 Task: Create a sub task System Test and UAT for the task  Create a new online store for a retail business in the project AgileBuddy , assign it to team member softage.2@softage.net and update the status of the sub task to  On Track  , set the priority of the sub task to Low
Action: Mouse moved to (434, 336)
Screenshot: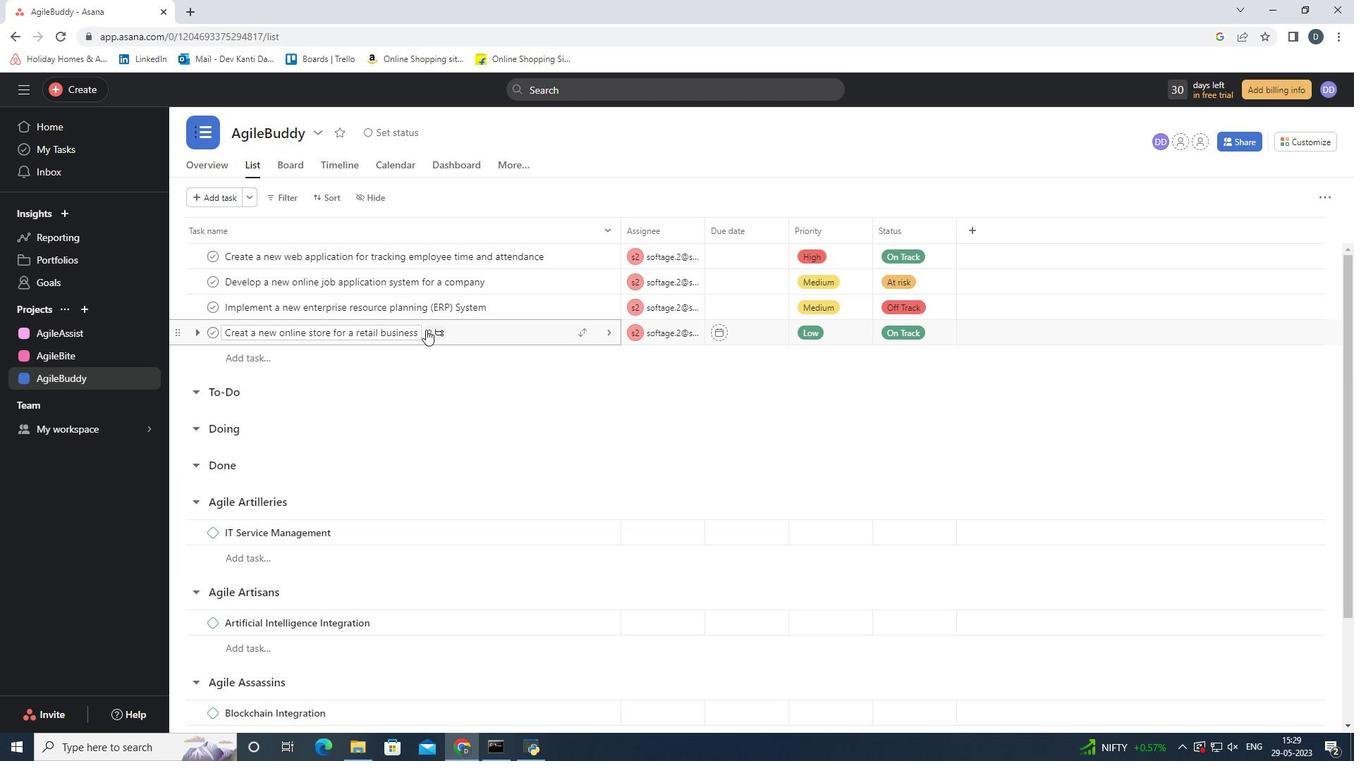 
Action: Mouse pressed left at (434, 336)
Screenshot: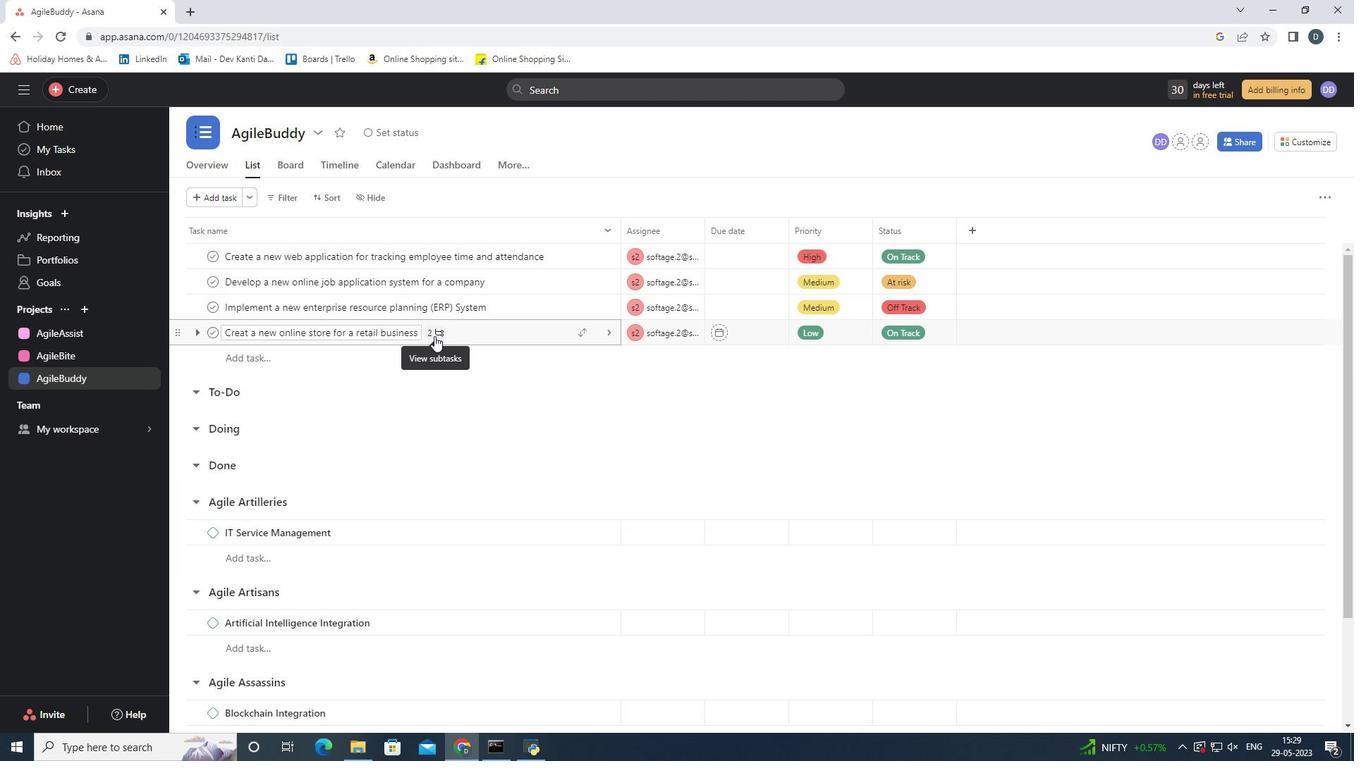 
Action: Mouse moved to (892, 499)
Screenshot: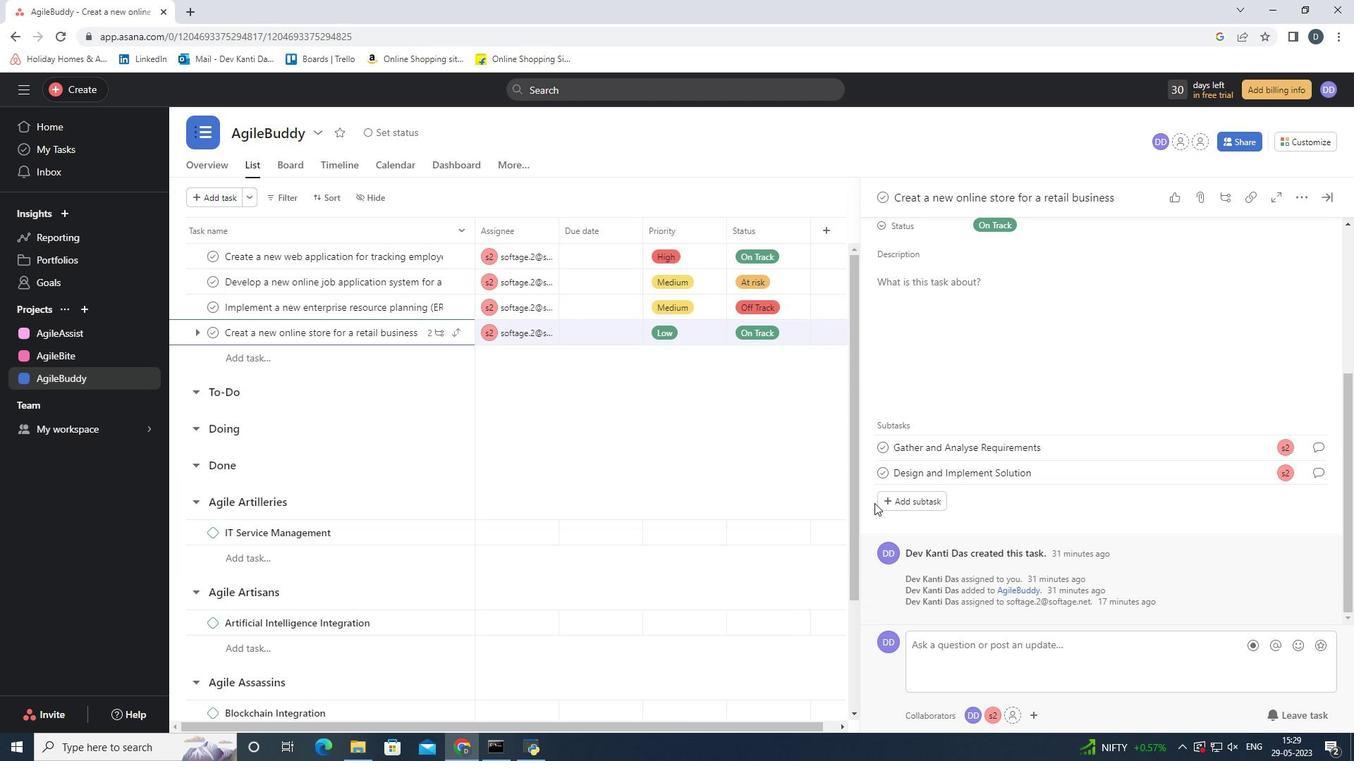 
Action: Mouse pressed left at (892, 499)
Screenshot: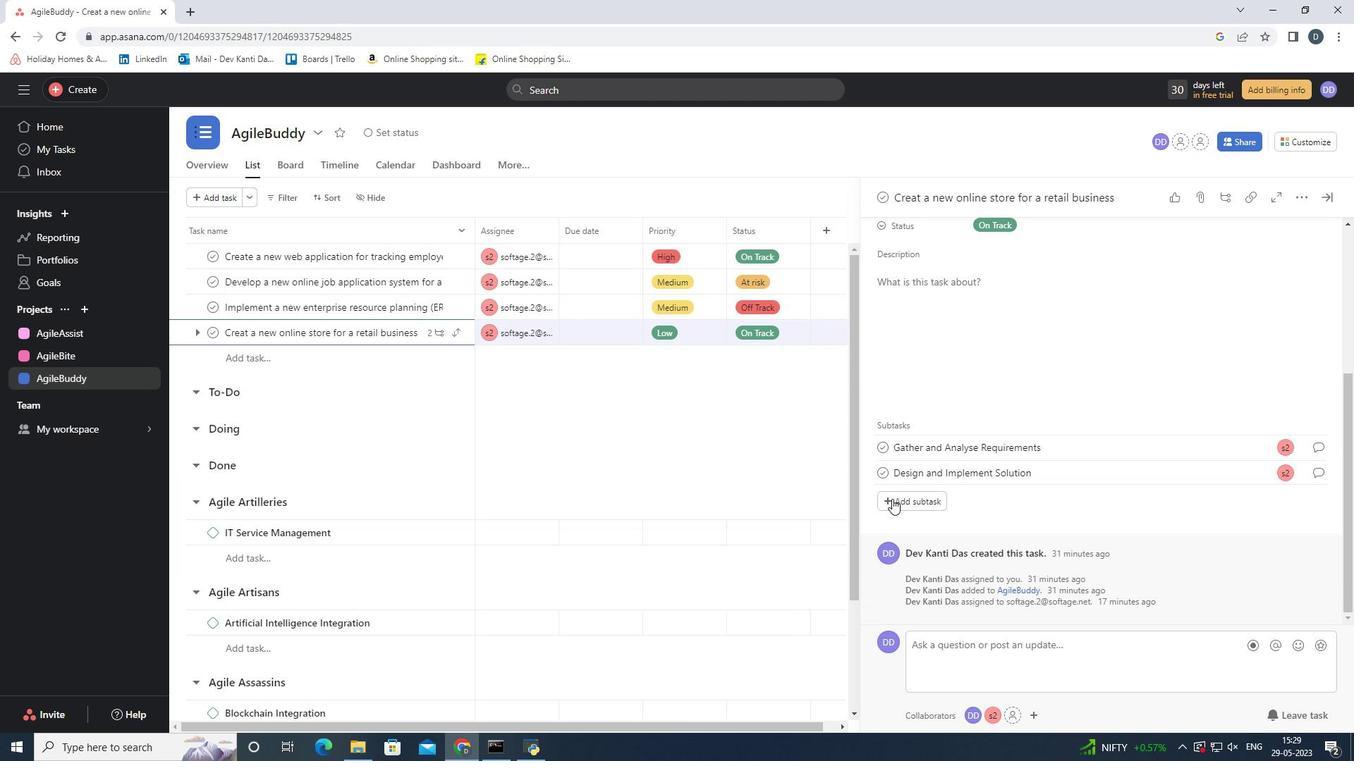 
Action: Mouse moved to (960, 477)
Screenshot: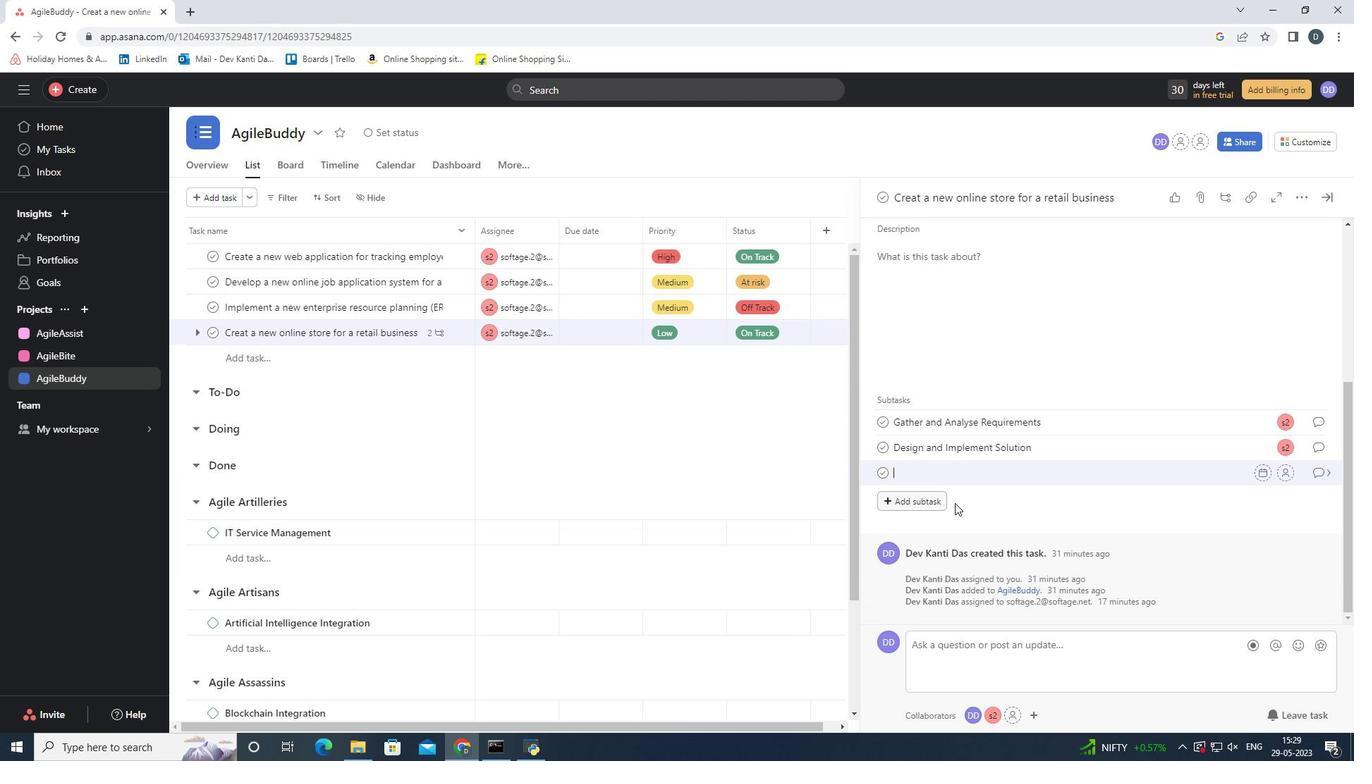 
Action: Key pressed <Key.shift><Key.shift><Key.shift><Key.shift><Key.shift><Key.shift><Key.shift><Key.shift><Key.shift><Key.shift><Key.shift><Key.shift><Key.shift><Key.shift><Key.shift><Key.shift><Key.shift><Key.shift><Key.shift><Key.shift><Key.shift><Key.shift><Key.shift><Key.shift><Key.shift><Key.shift><Key.shift><Key.shift>System<Key.space><Key.shift>Test<Key.space>and<Key.space><Key.shift_r><Key.shift_r><Key.shift_r><Key.shift_r>U<Key.shift>AT<Key.space>for<Key.space>the<Key.backspace><Key.backspace><Key.backspace><Key.backspace><Key.backspace><Key.backspace><Key.backspace>
Screenshot: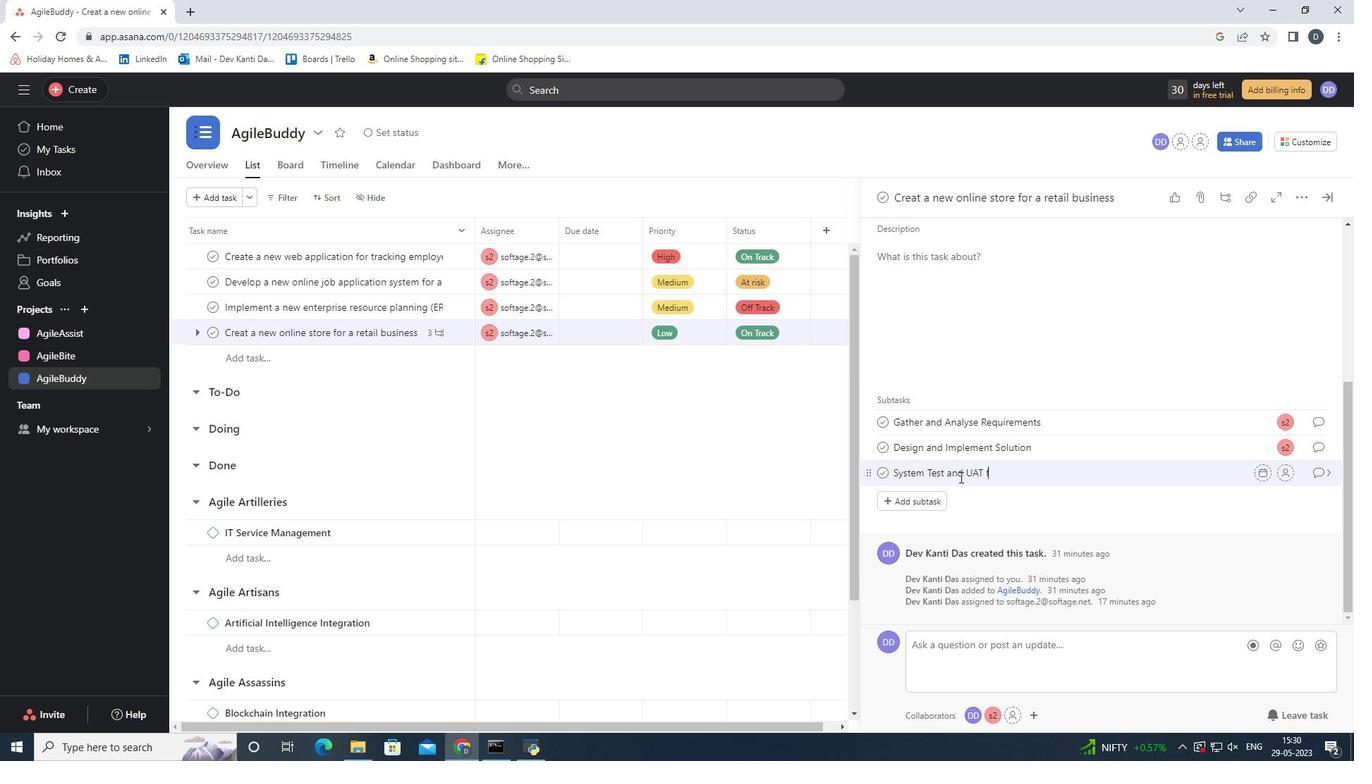 
Action: Mouse moved to (1082, 493)
Screenshot: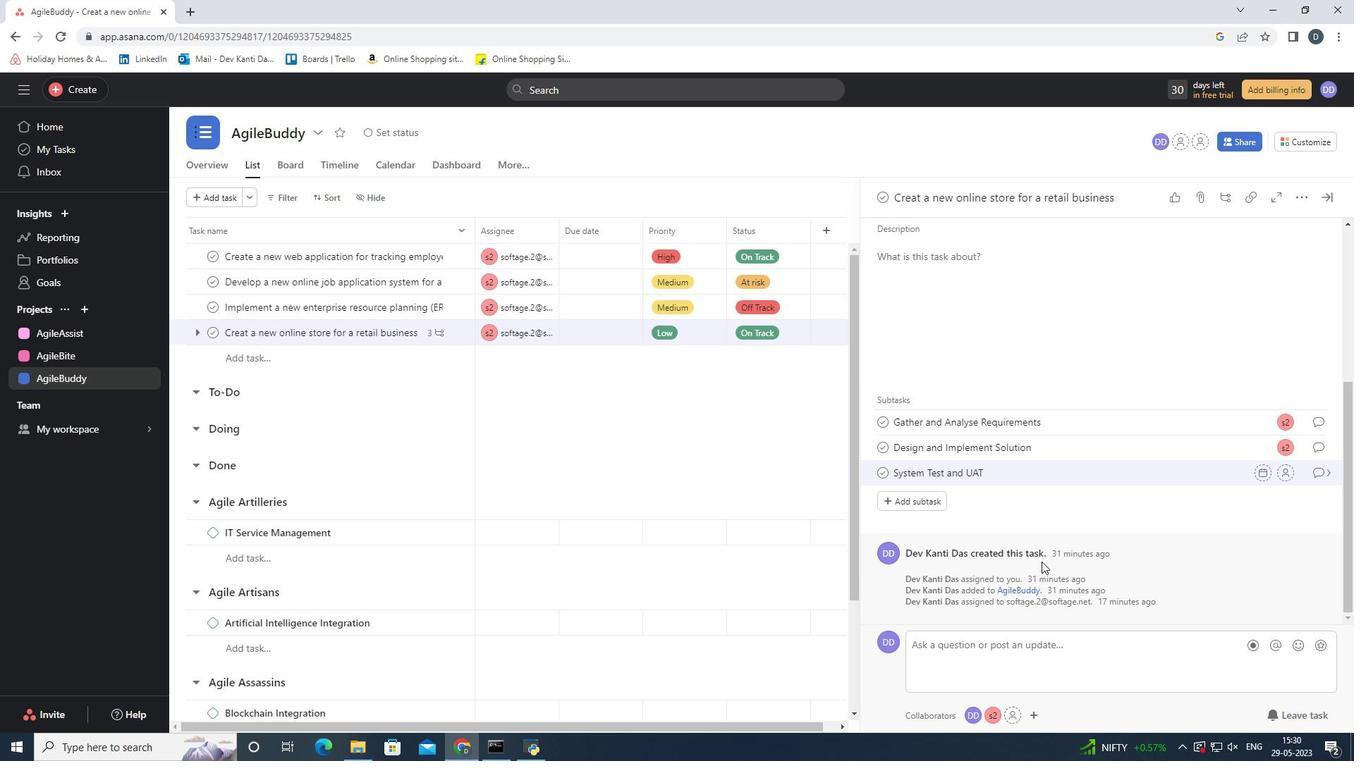 
Action: Mouse pressed left at (1082, 493)
Screenshot: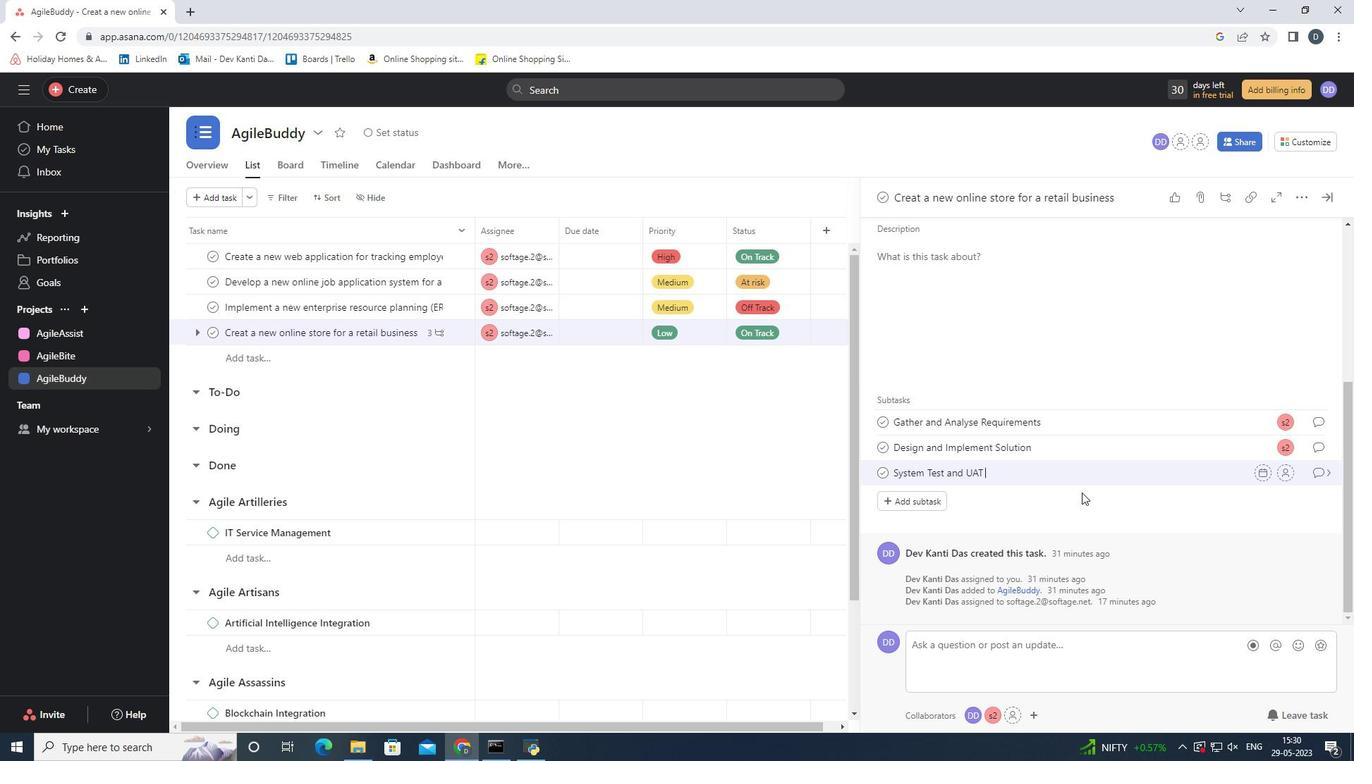 
Action: Mouse moved to (1285, 464)
Screenshot: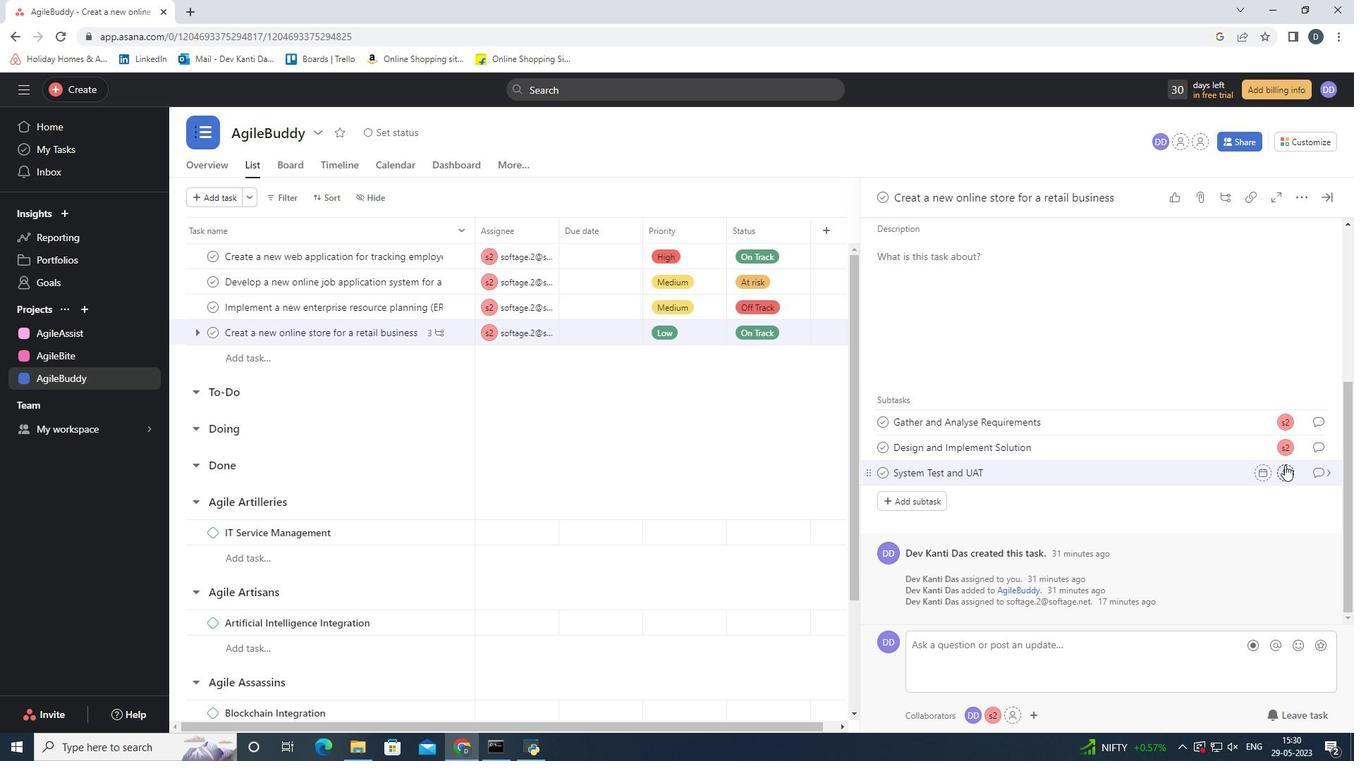 
Action: Mouse pressed left at (1285, 464)
Screenshot: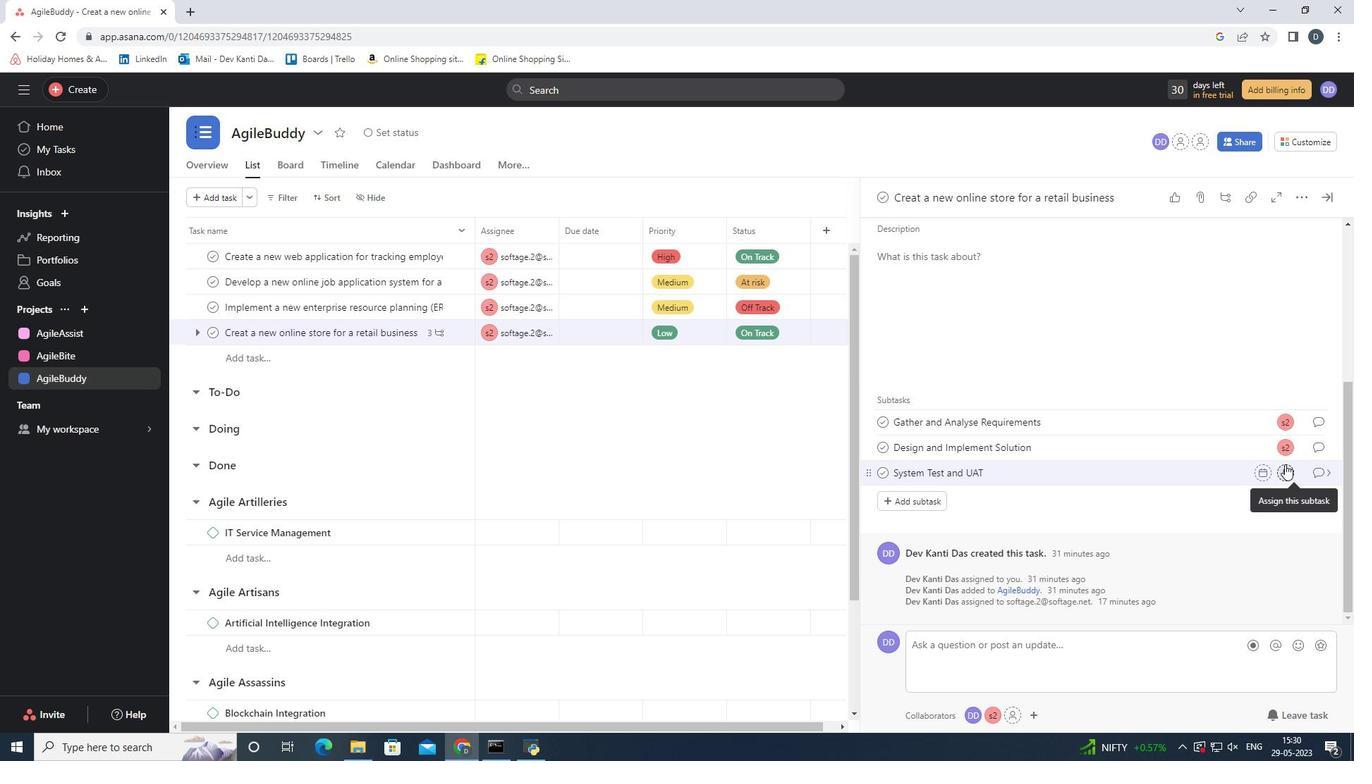 
Action: Mouse moved to (1133, 587)
Screenshot: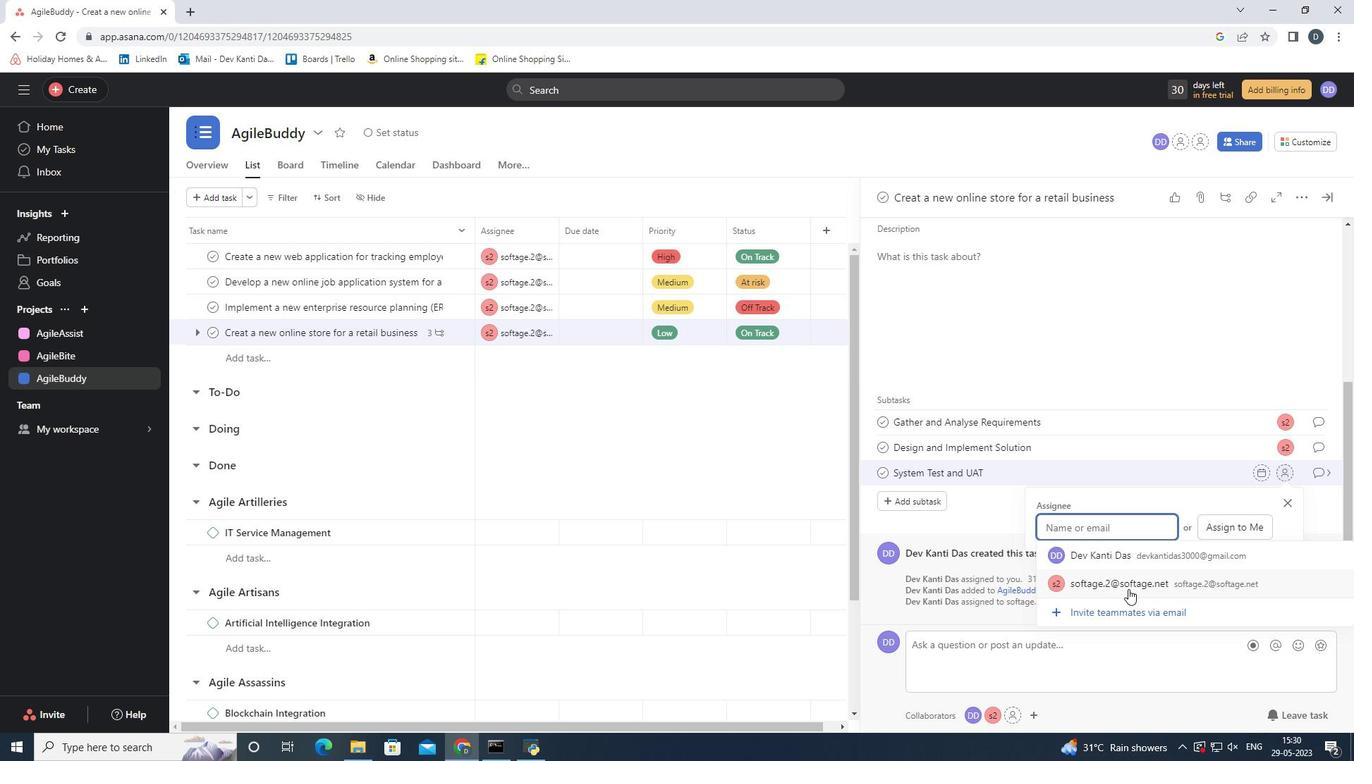 
Action: Mouse pressed left at (1133, 587)
Screenshot: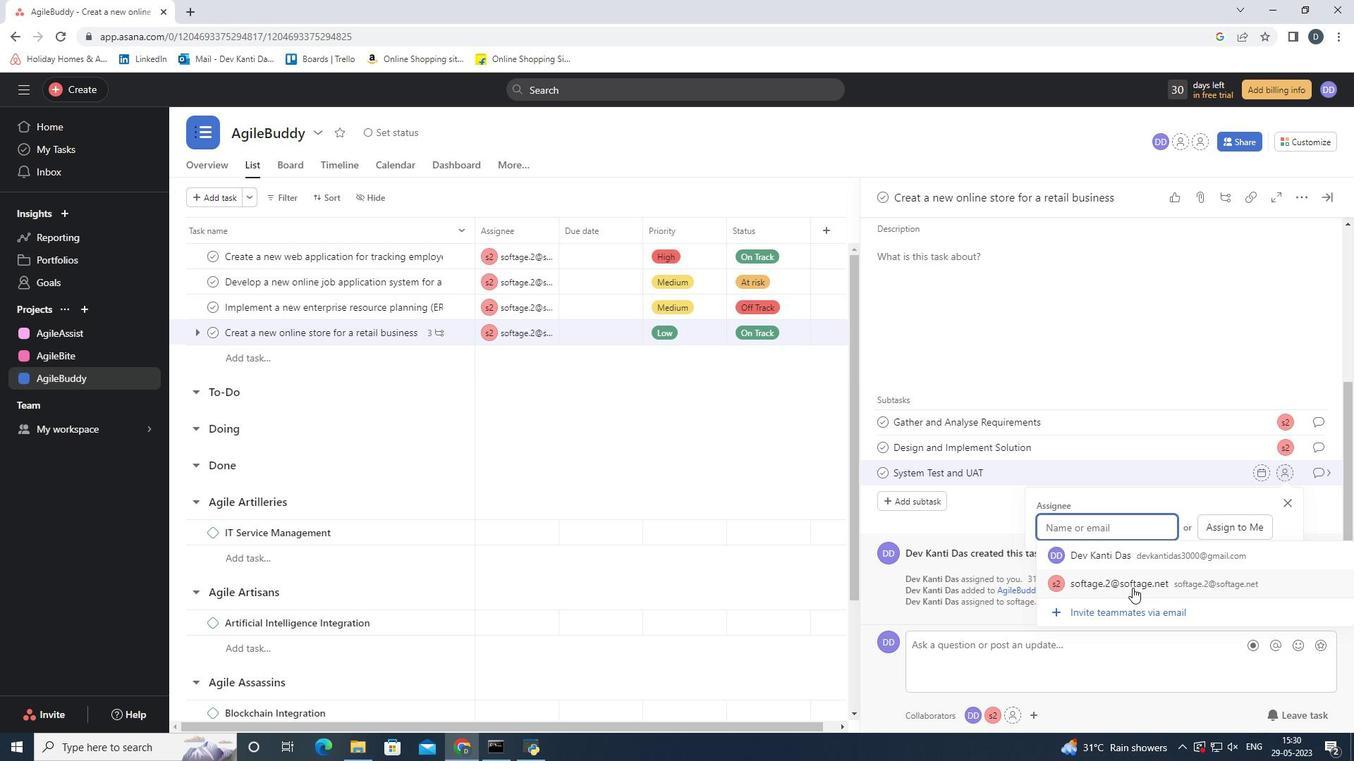 
Action: Mouse moved to (1325, 473)
Screenshot: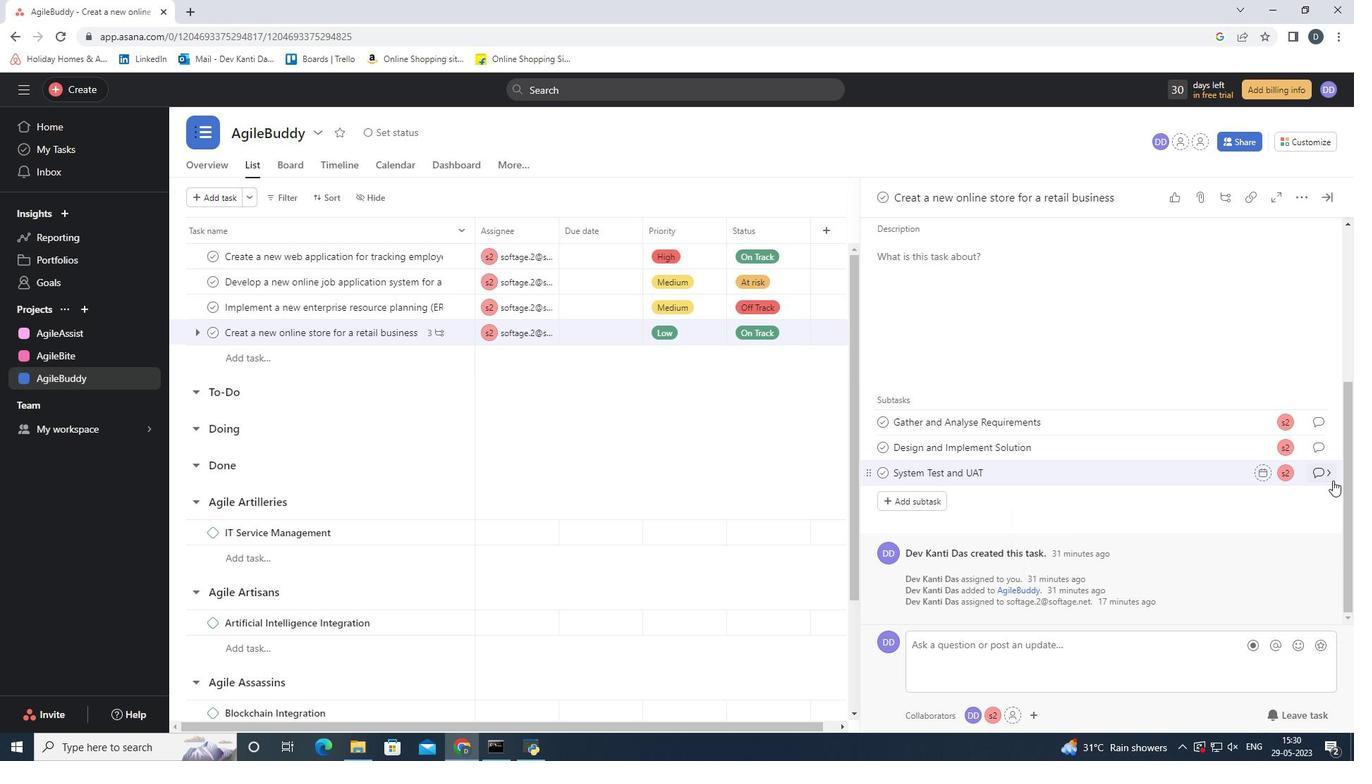 
Action: Mouse pressed left at (1325, 473)
Screenshot: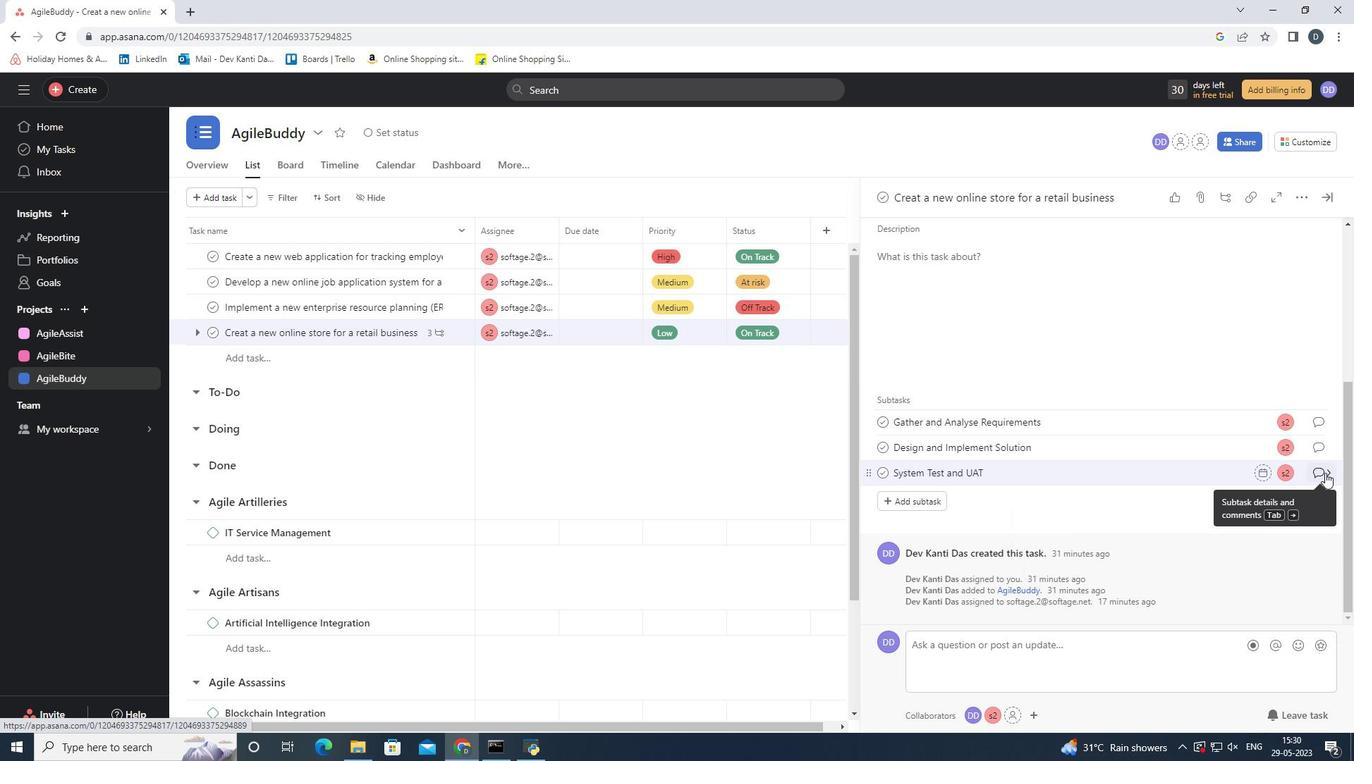 
Action: Mouse moved to (914, 428)
Screenshot: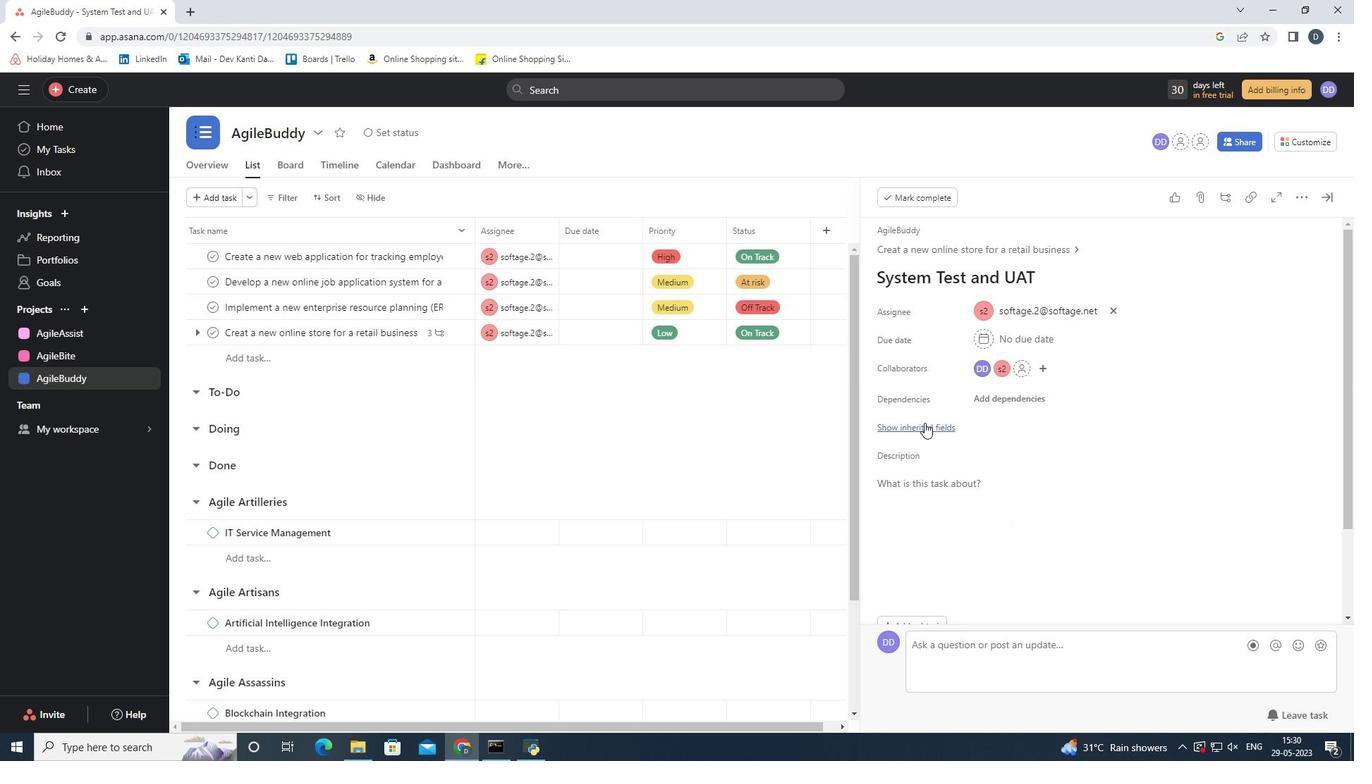 
Action: Mouse pressed left at (914, 428)
Screenshot: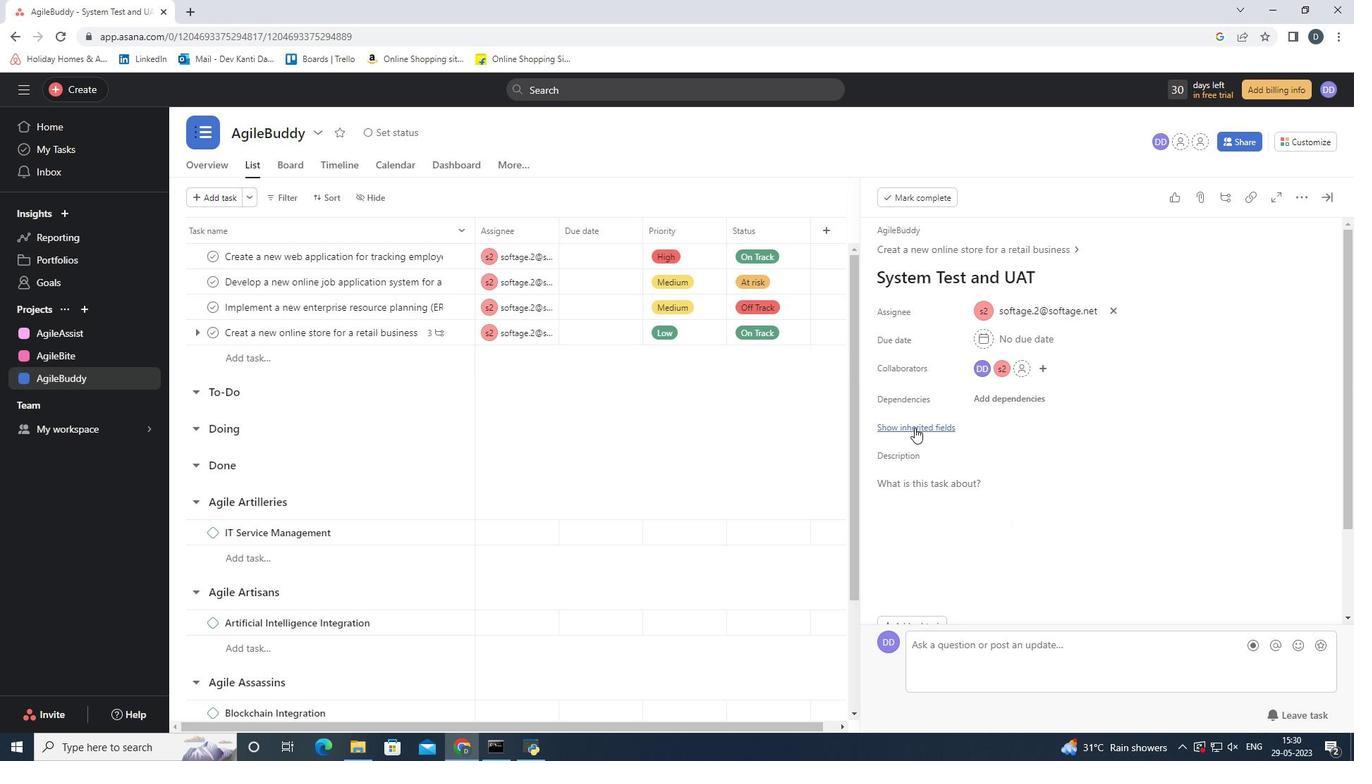 
Action: Mouse moved to (1010, 447)
Screenshot: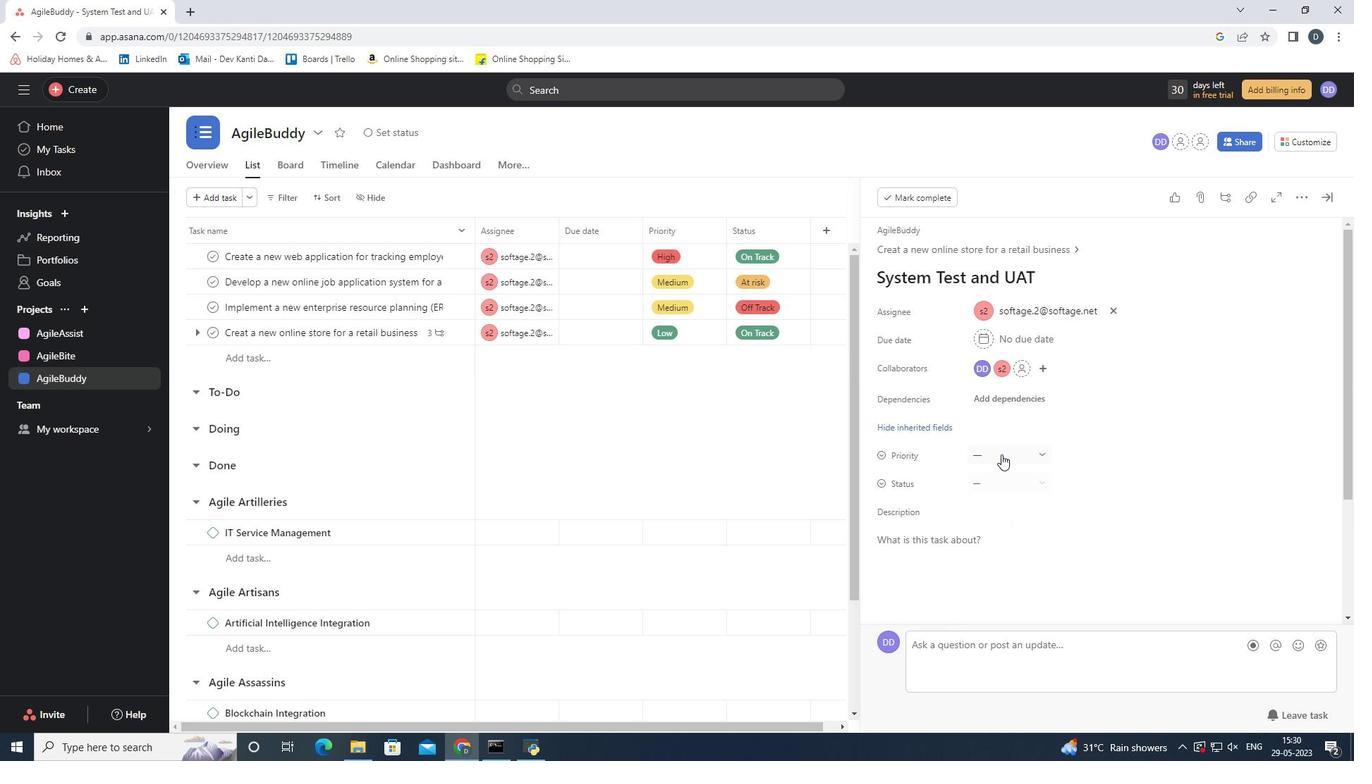 
Action: Mouse pressed left at (1010, 447)
Screenshot: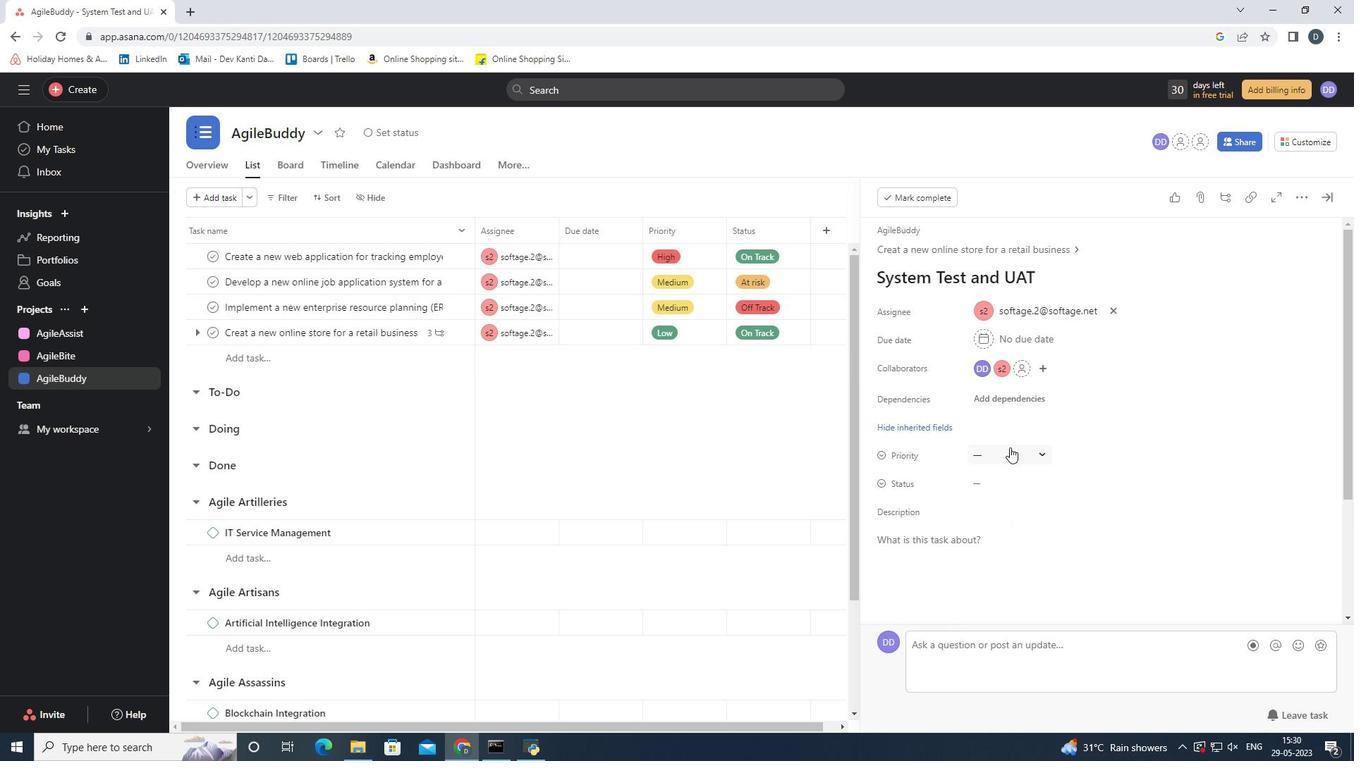 
Action: Mouse moved to (1027, 557)
Screenshot: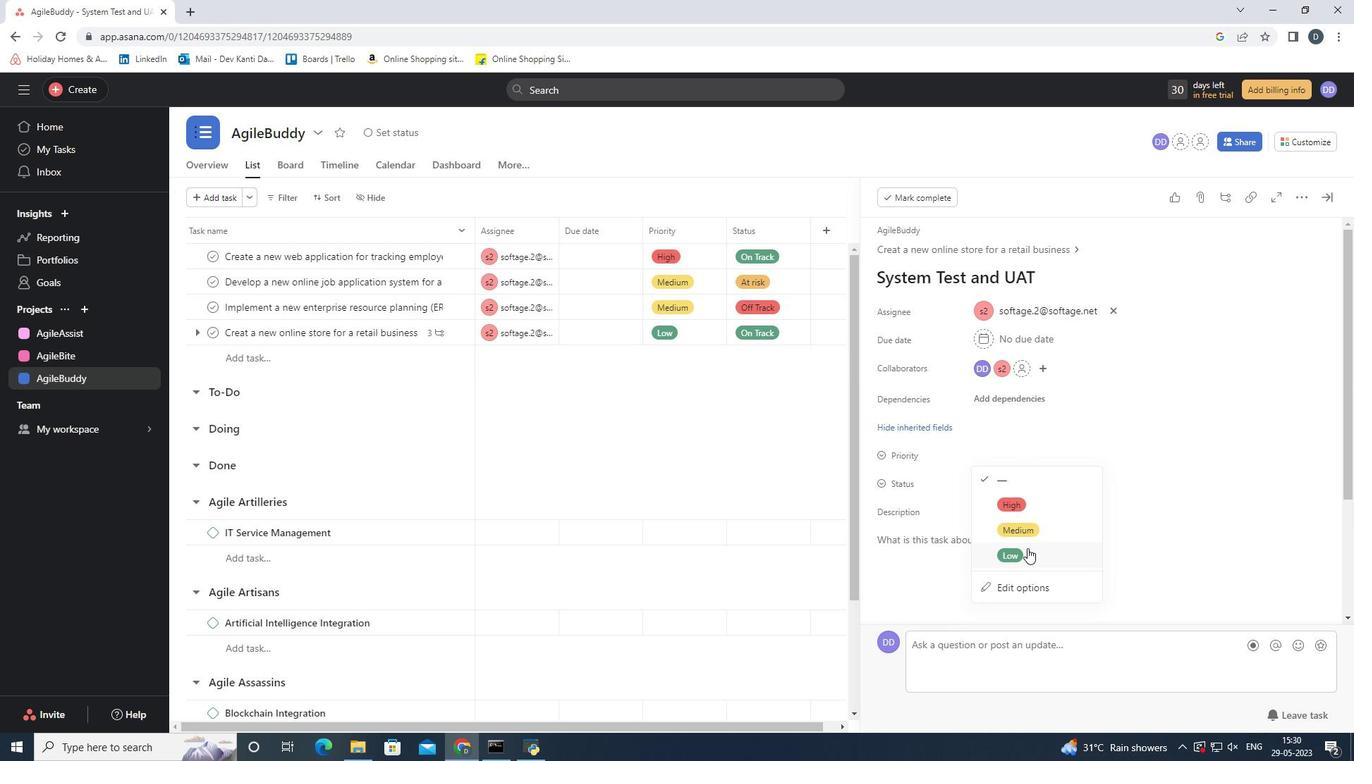 
Action: Mouse pressed left at (1027, 557)
Screenshot: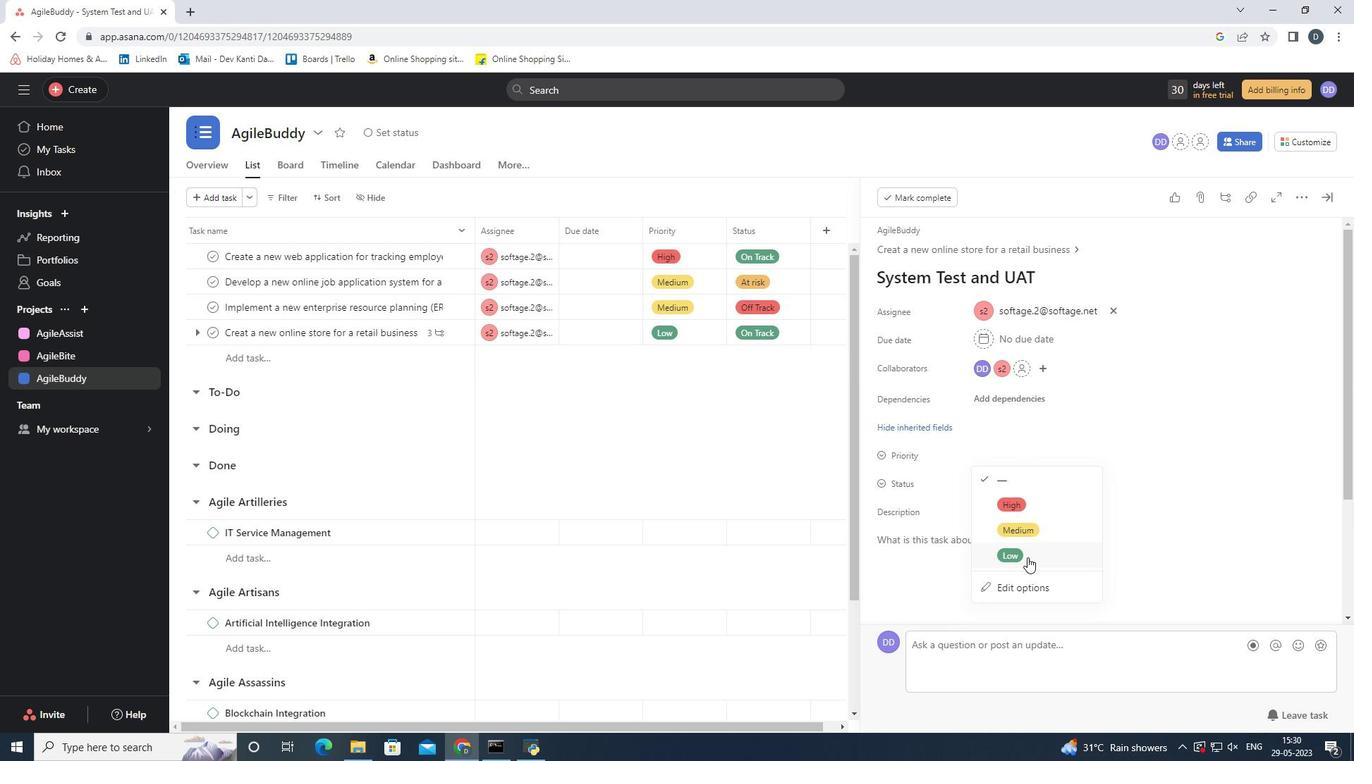 
Action: Mouse moved to (1015, 484)
Screenshot: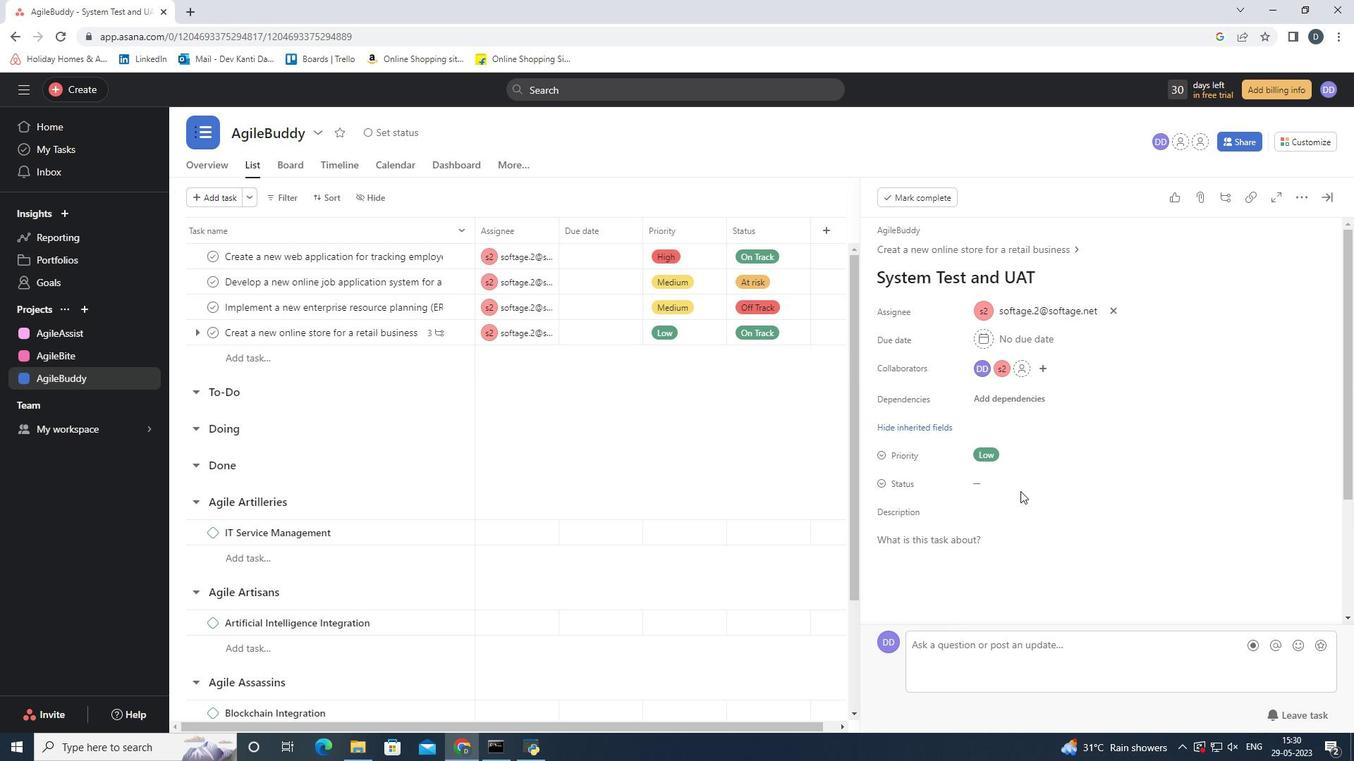 
Action: Mouse pressed left at (1015, 484)
Screenshot: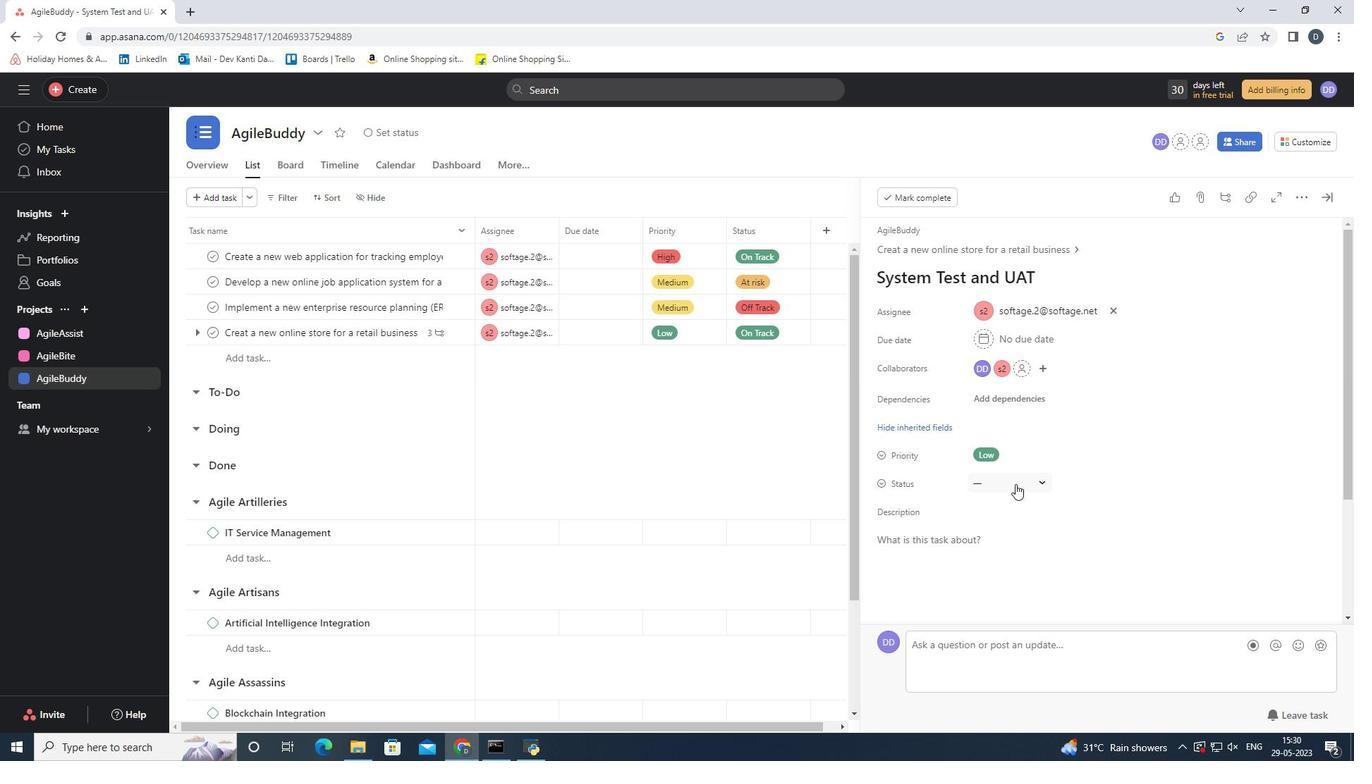 
Action: Mouse moved to (1018, 524)
Screenshot: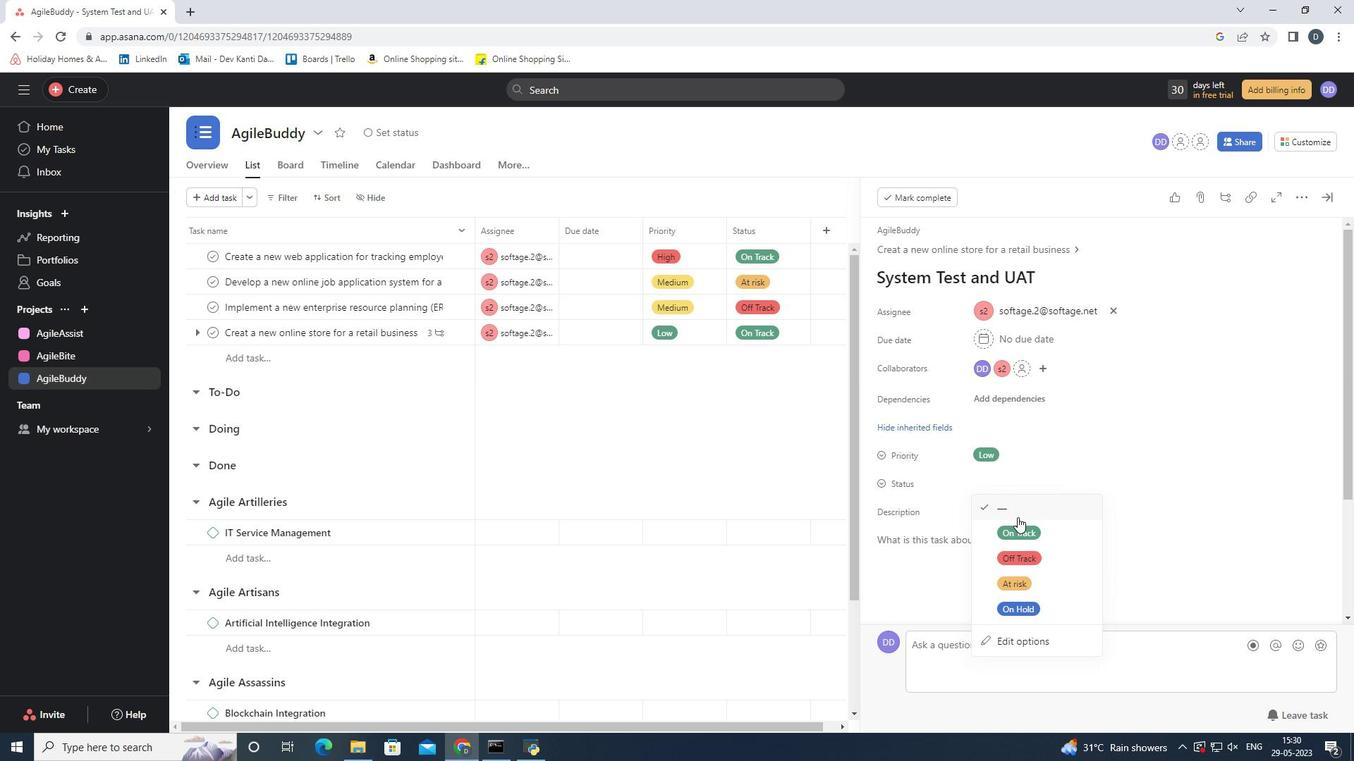 
Action: Mouse pressed left at (1018, 524)
Screenshot: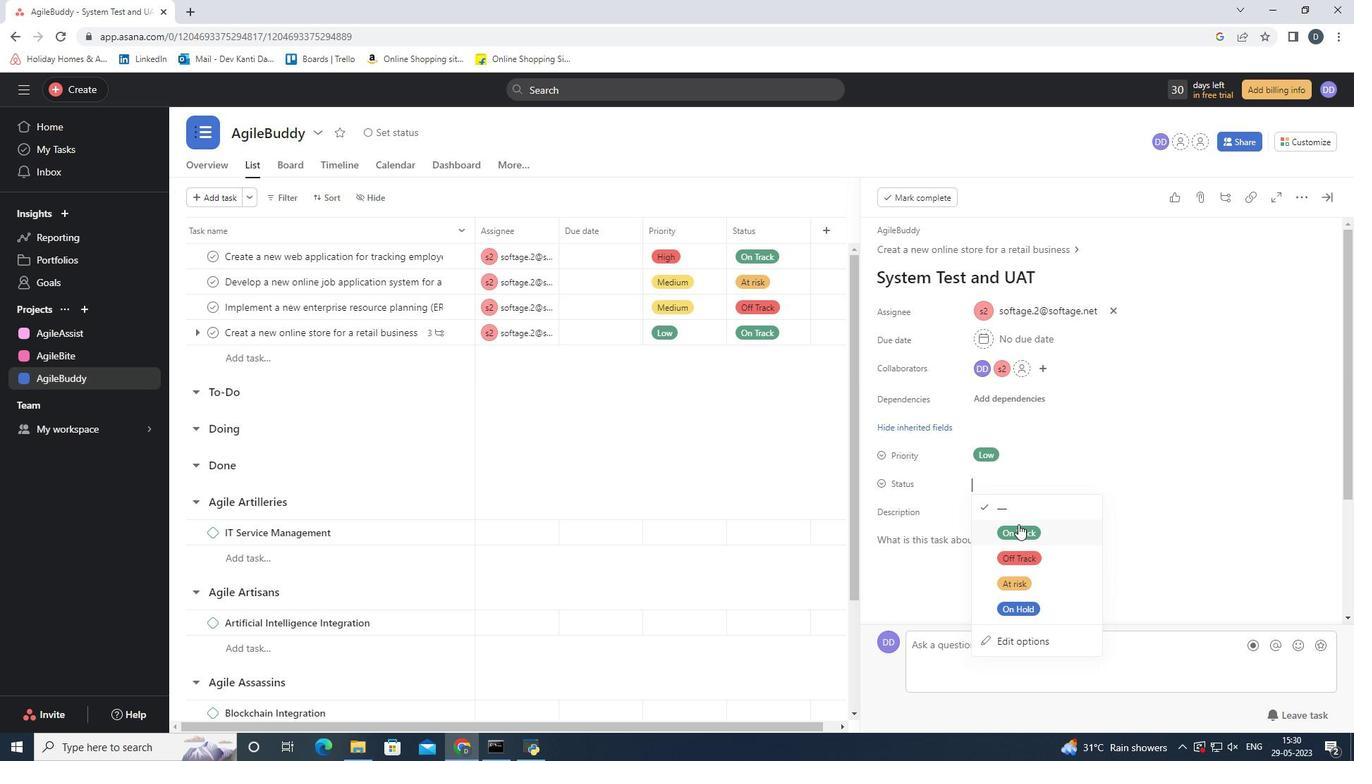 
Action: Mouse moved to (1205, 486)
Screenshot: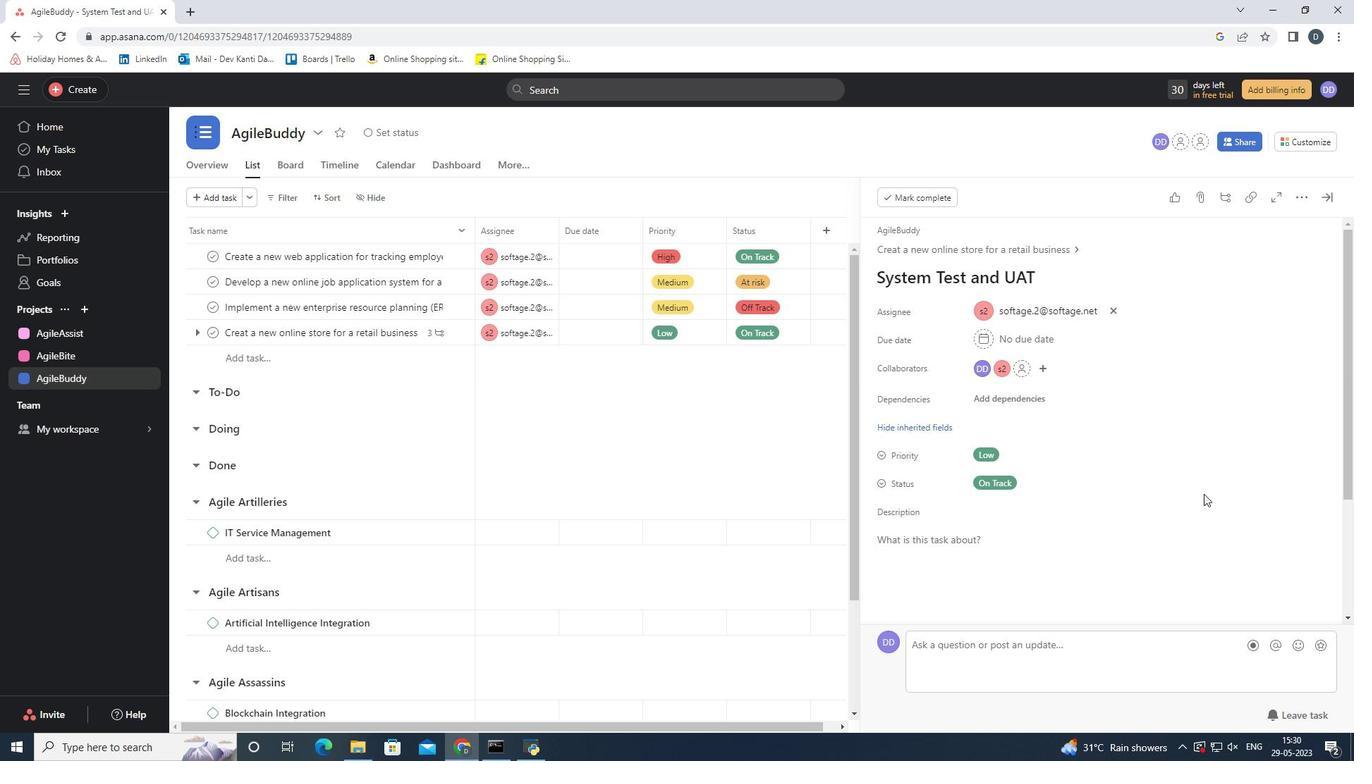 
Action: Mouse scrolled (1205, 485) with delta (0, 0)
Screenshot: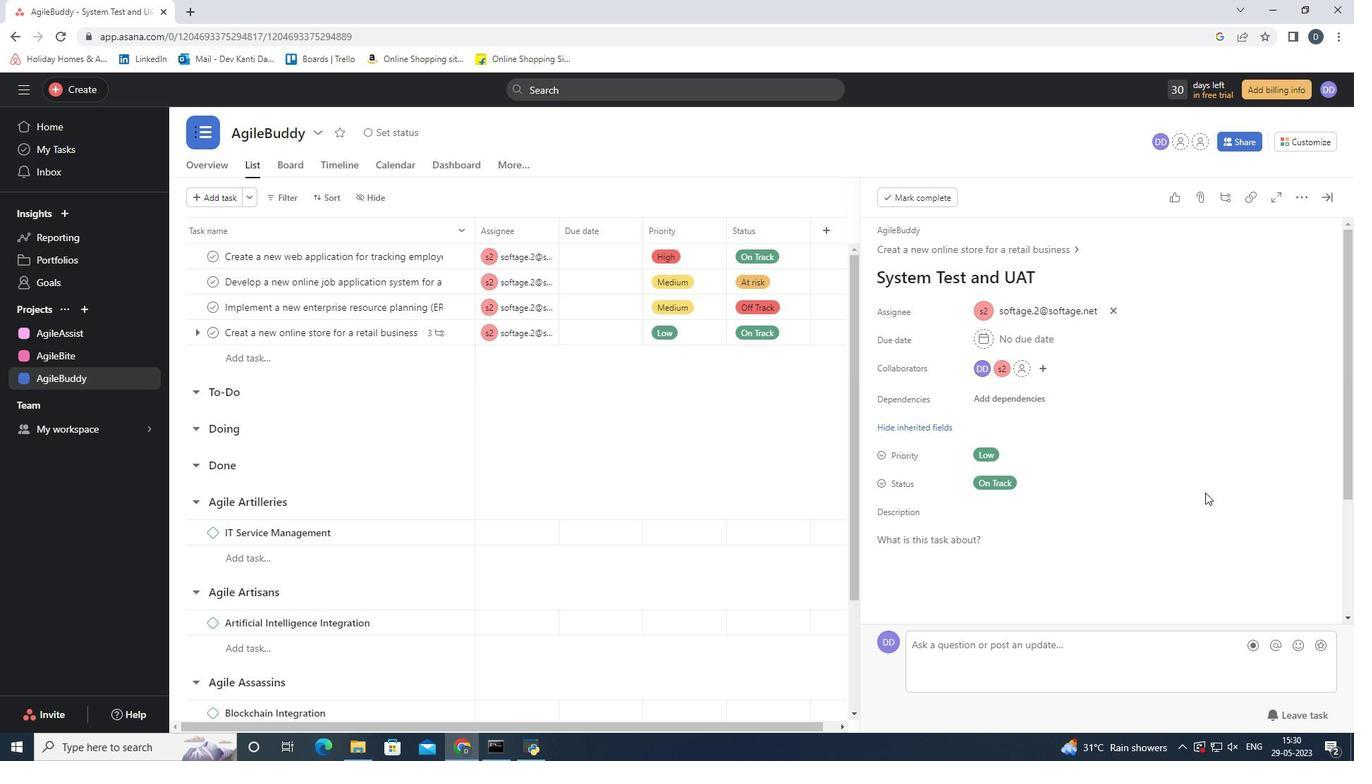 
Action: Mouse scrolled (1205, 485) with delta (0, 0)
Screenshot: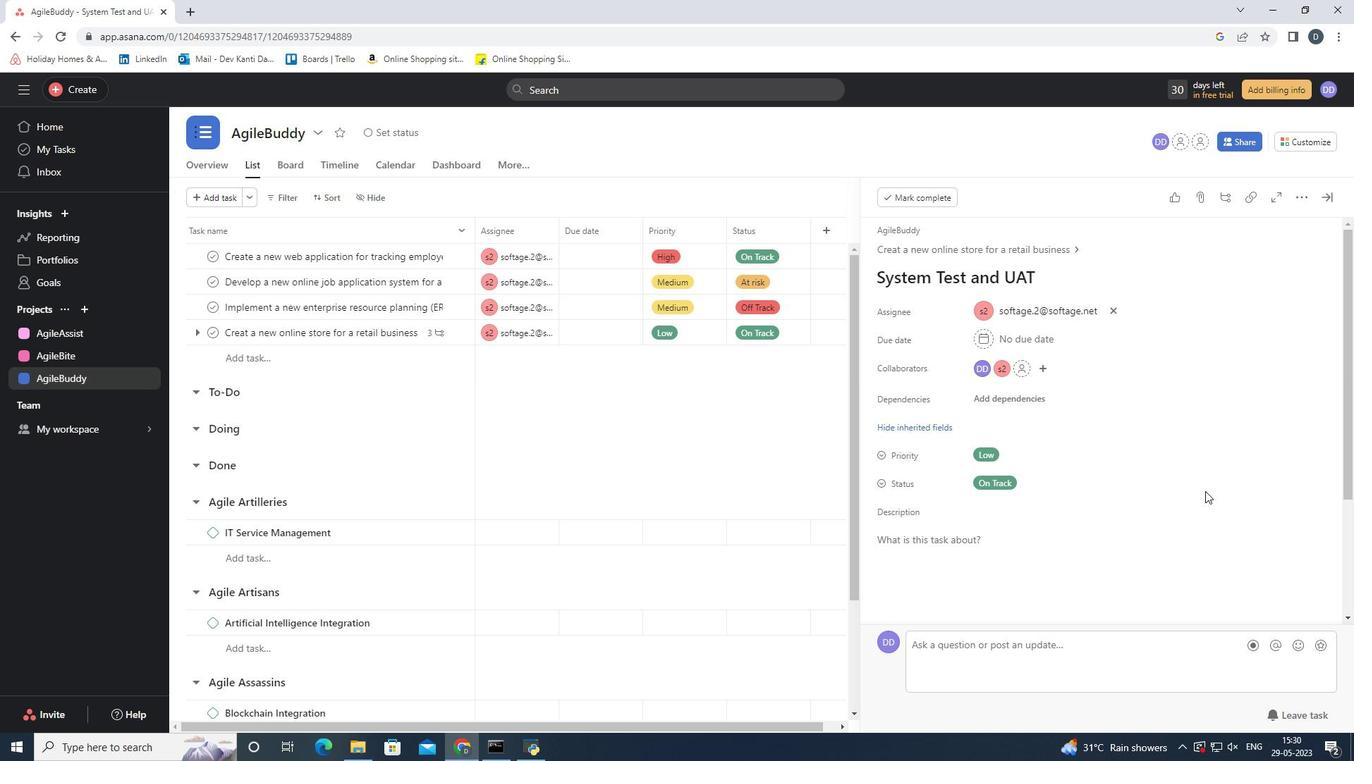 
Action: Mouse scrolled (1205, 485) with delta (0, 0)
Screenshot: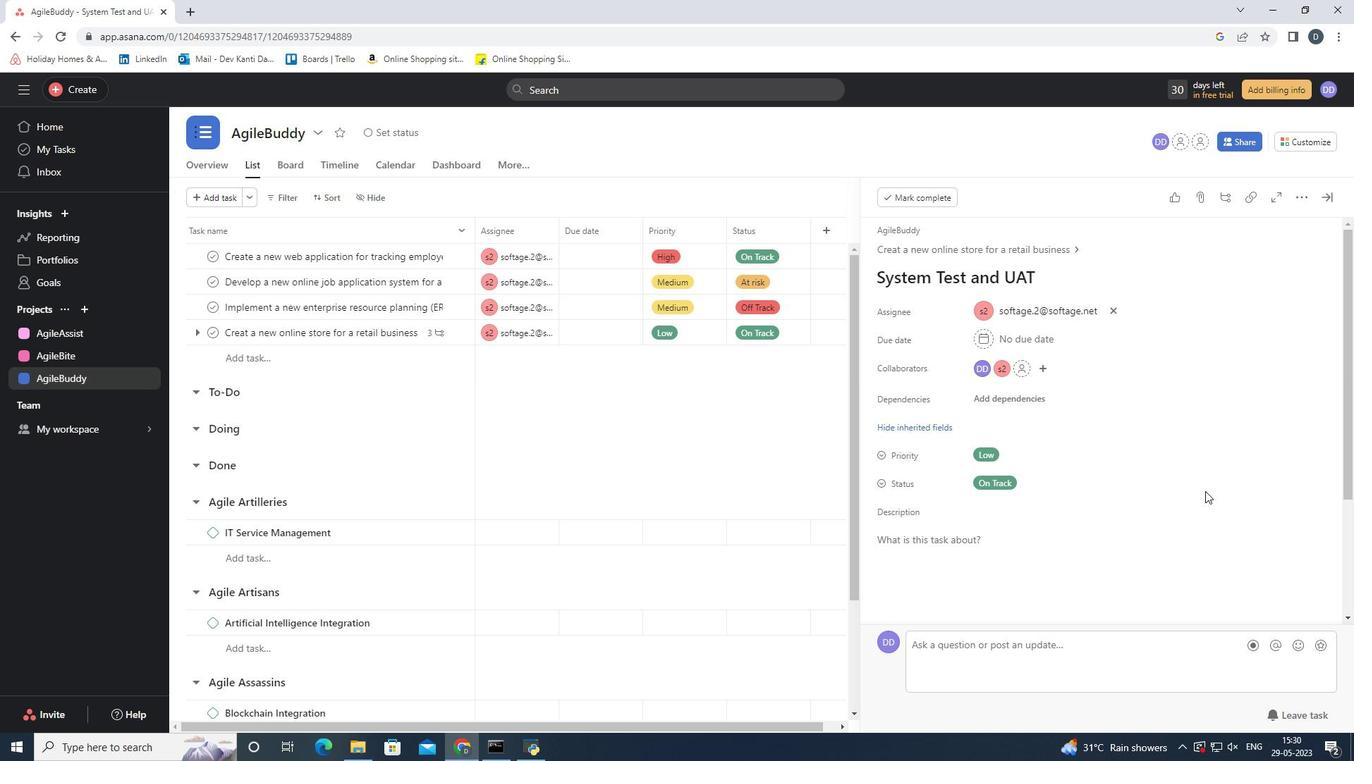 
Action: Mouse scrolled (1205, 485) with delta (0, 0)
Screenshot: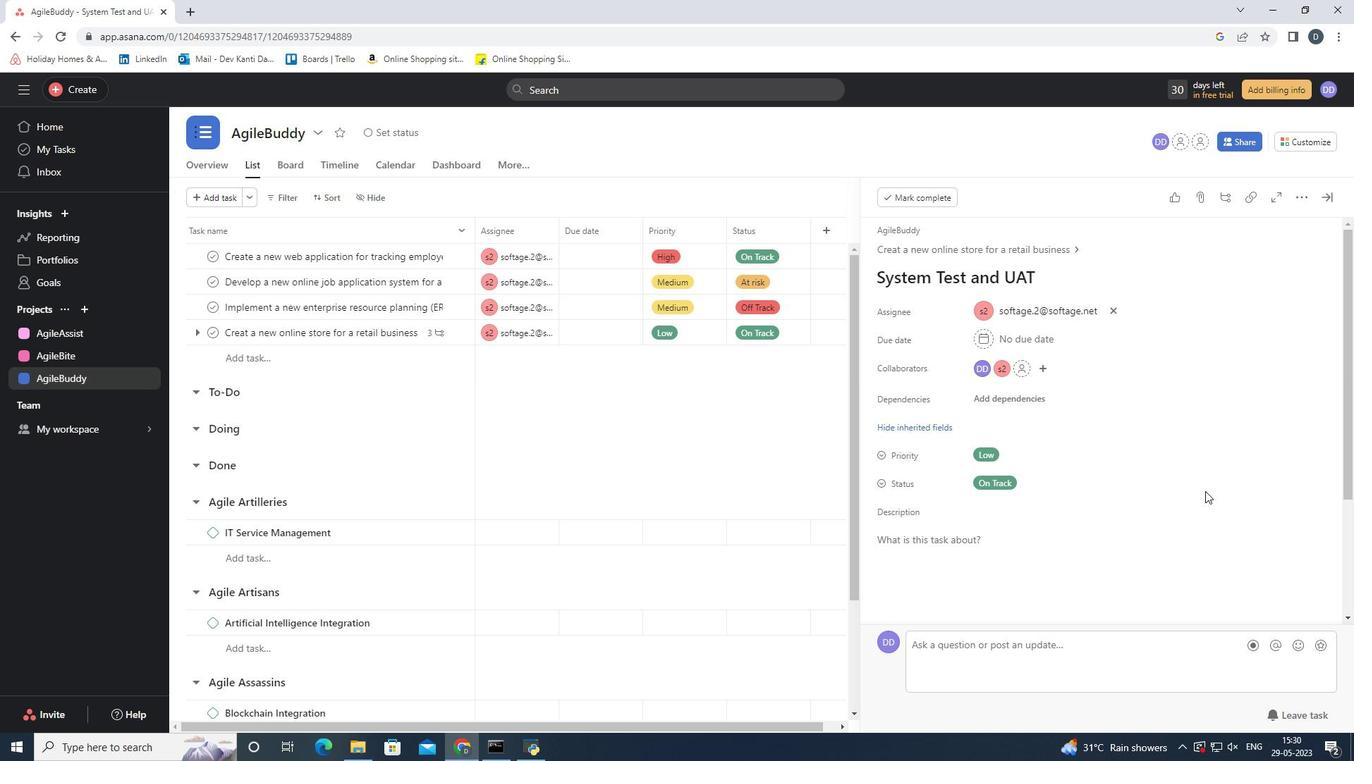 
Action: Mouse scrolled (1205, 485) with delta (0, 0)
Screenshot: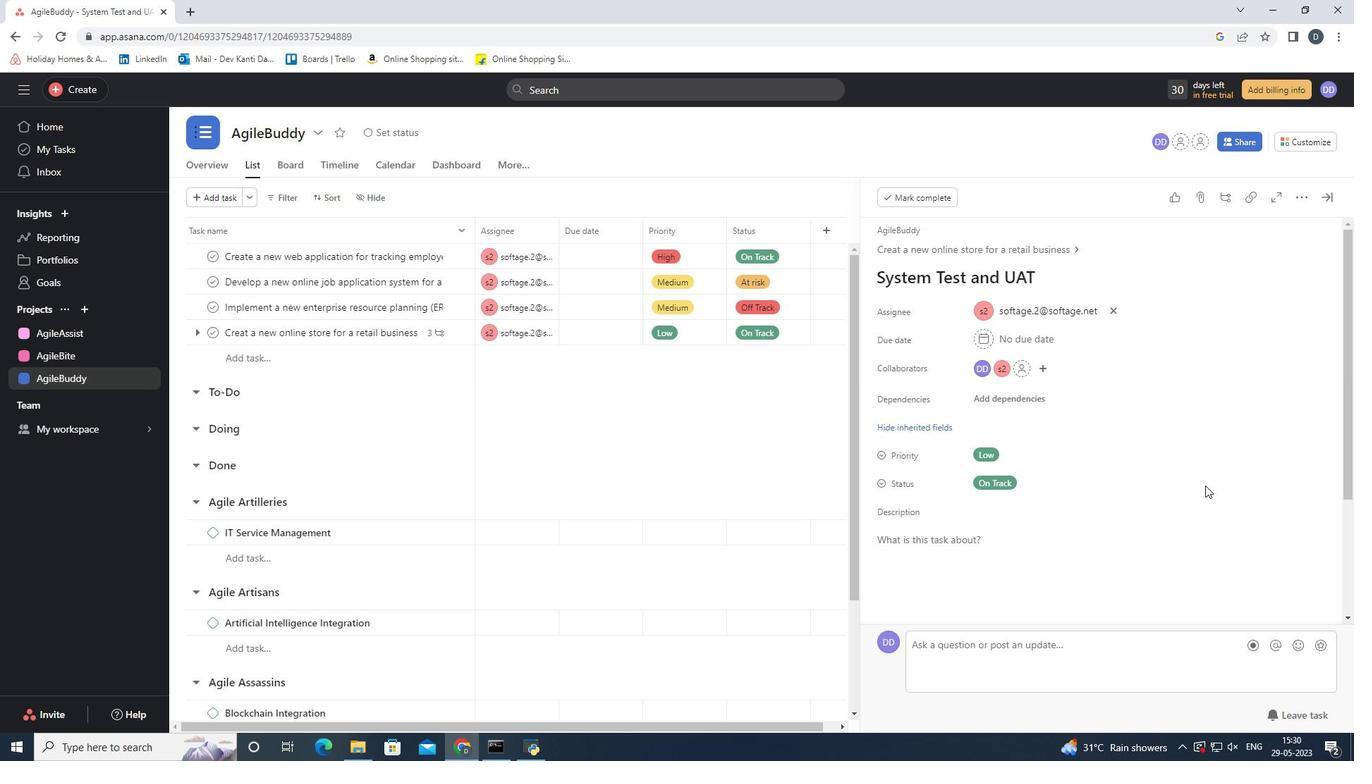 
Action: Mouse scrolled (1205, 485) with delta (0, 0)
Screenshot: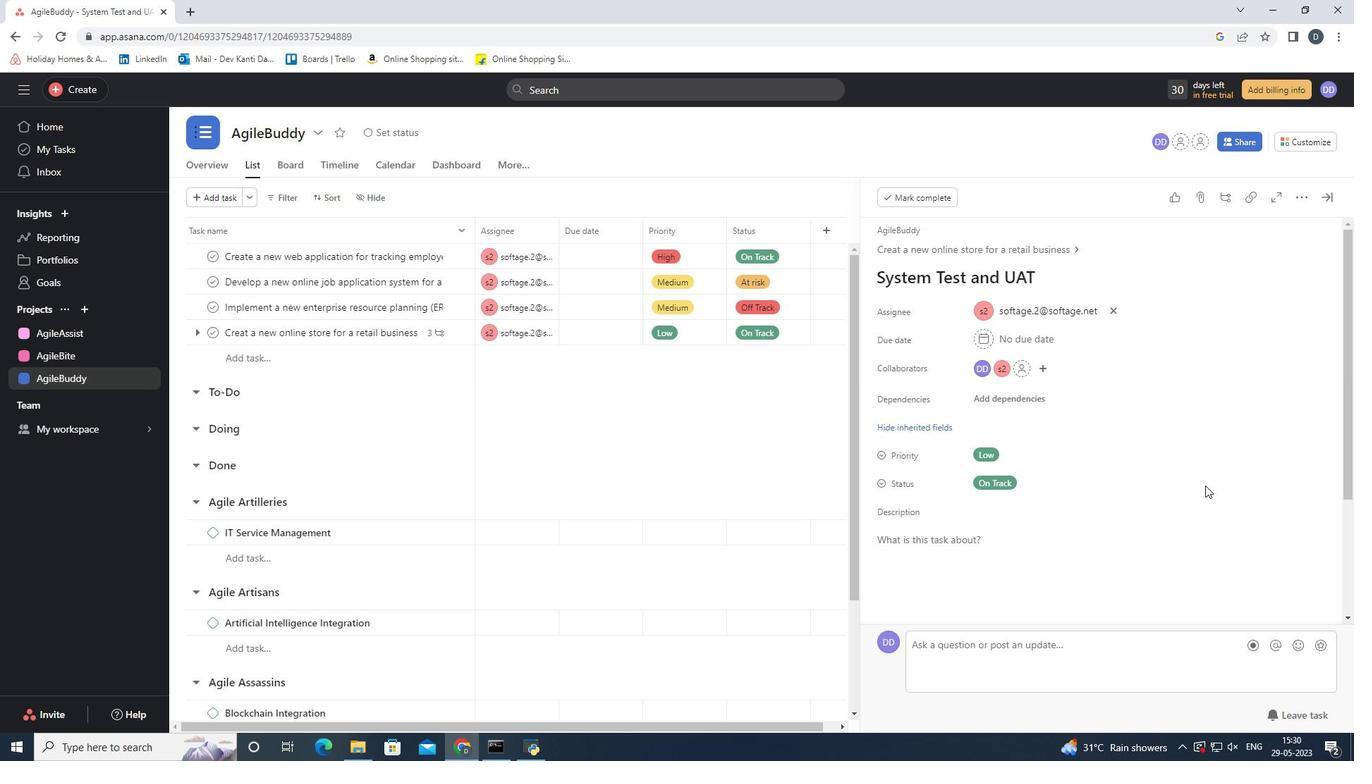
Action: Mouse moved to (1199, 554)
Screenshot: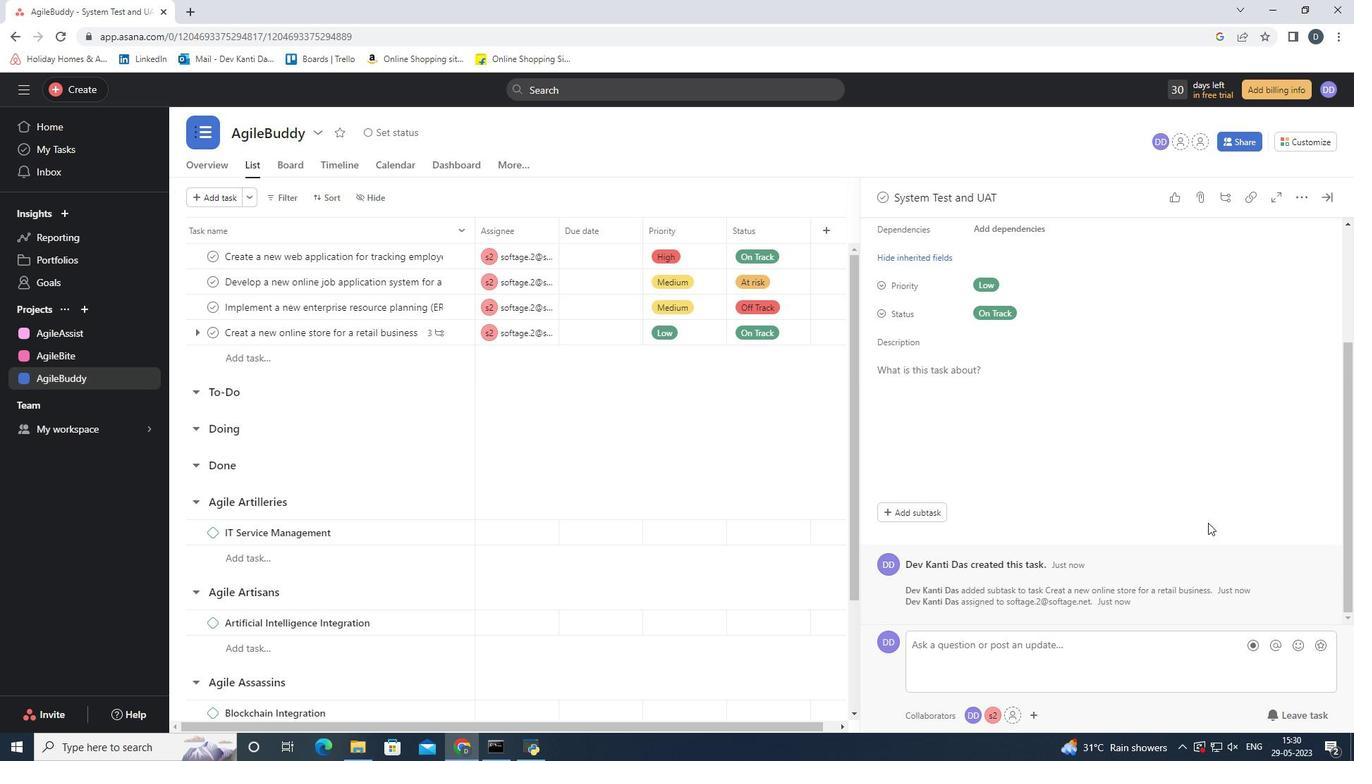 
Action: Mouse scrolled (1199, 555) with delta (0, 0)
Screenshot: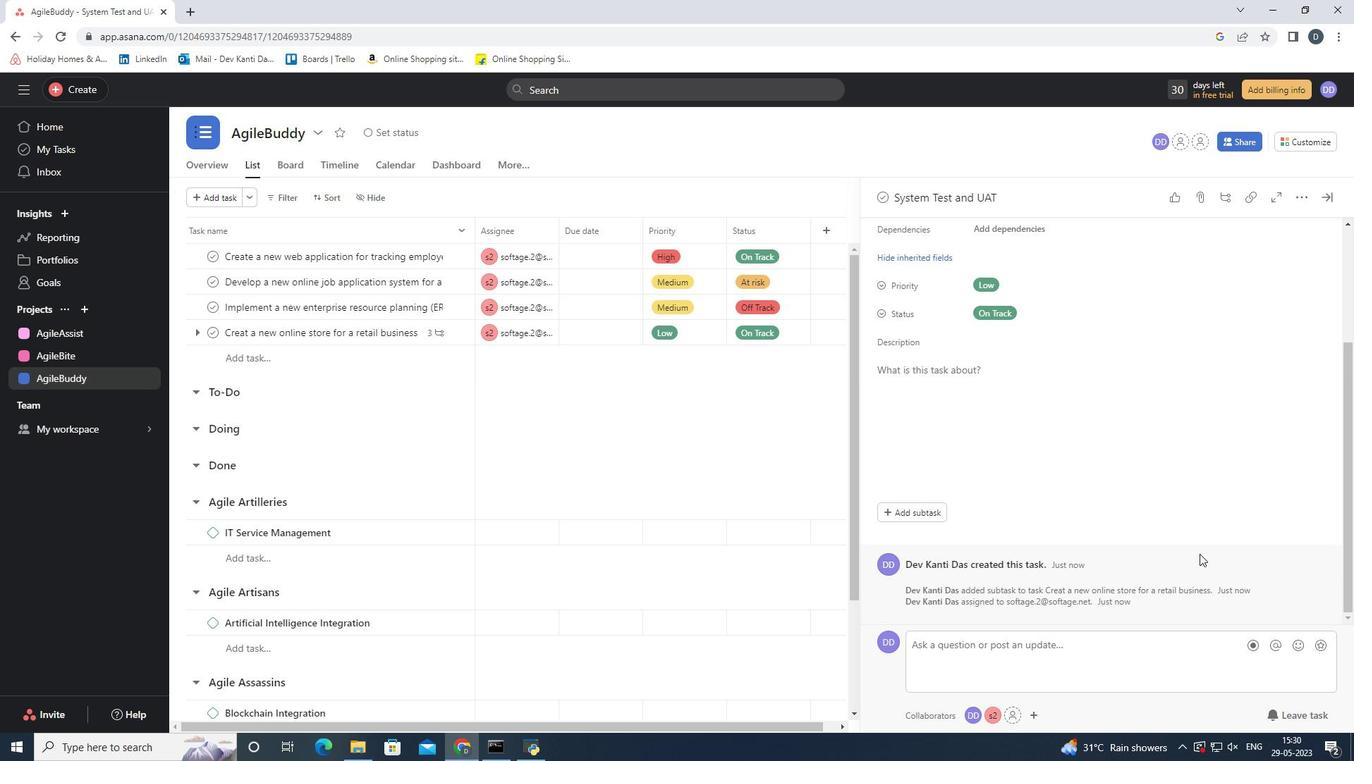 
Action: Mouse scrolled (1199, 555) with delta (0, 0)
Screenshot: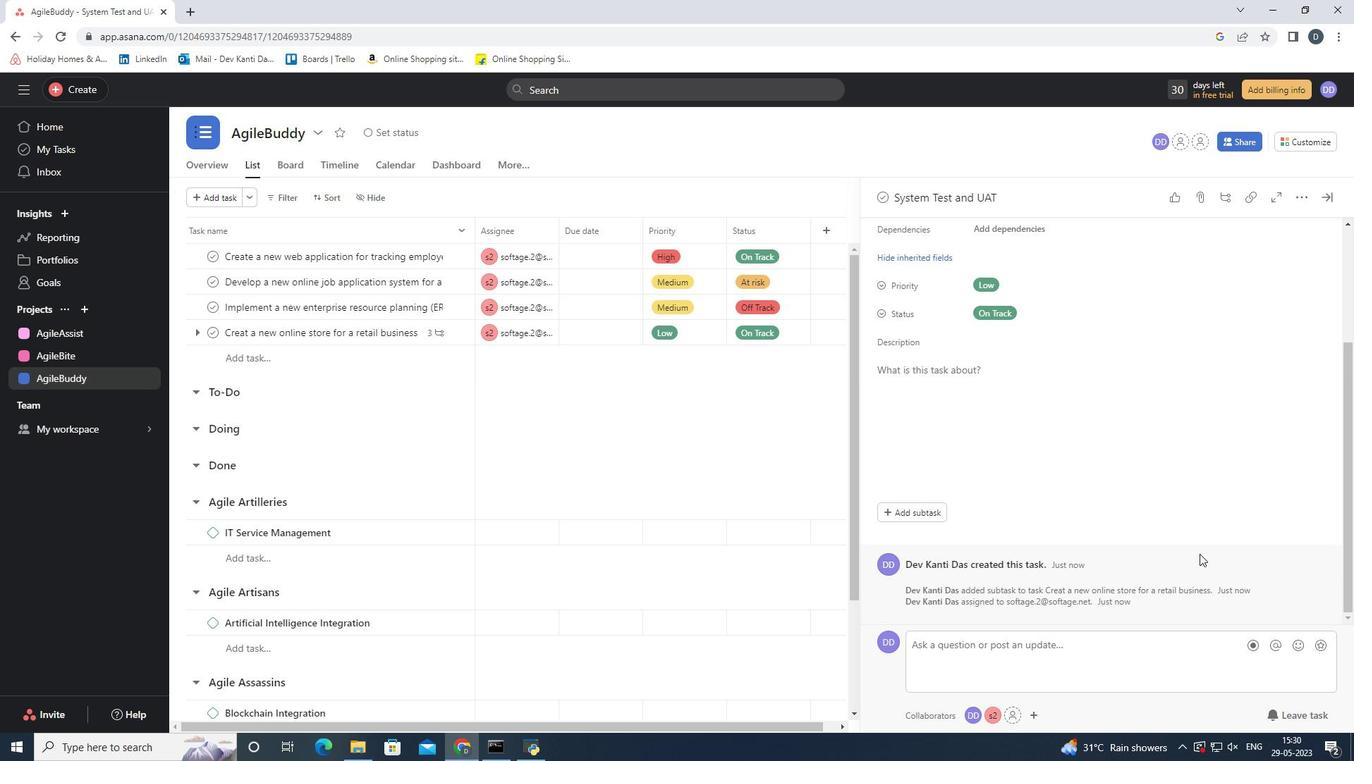 
Action: Mouse scrolled (1199, 555) with delta (0, 0)
Screenshot: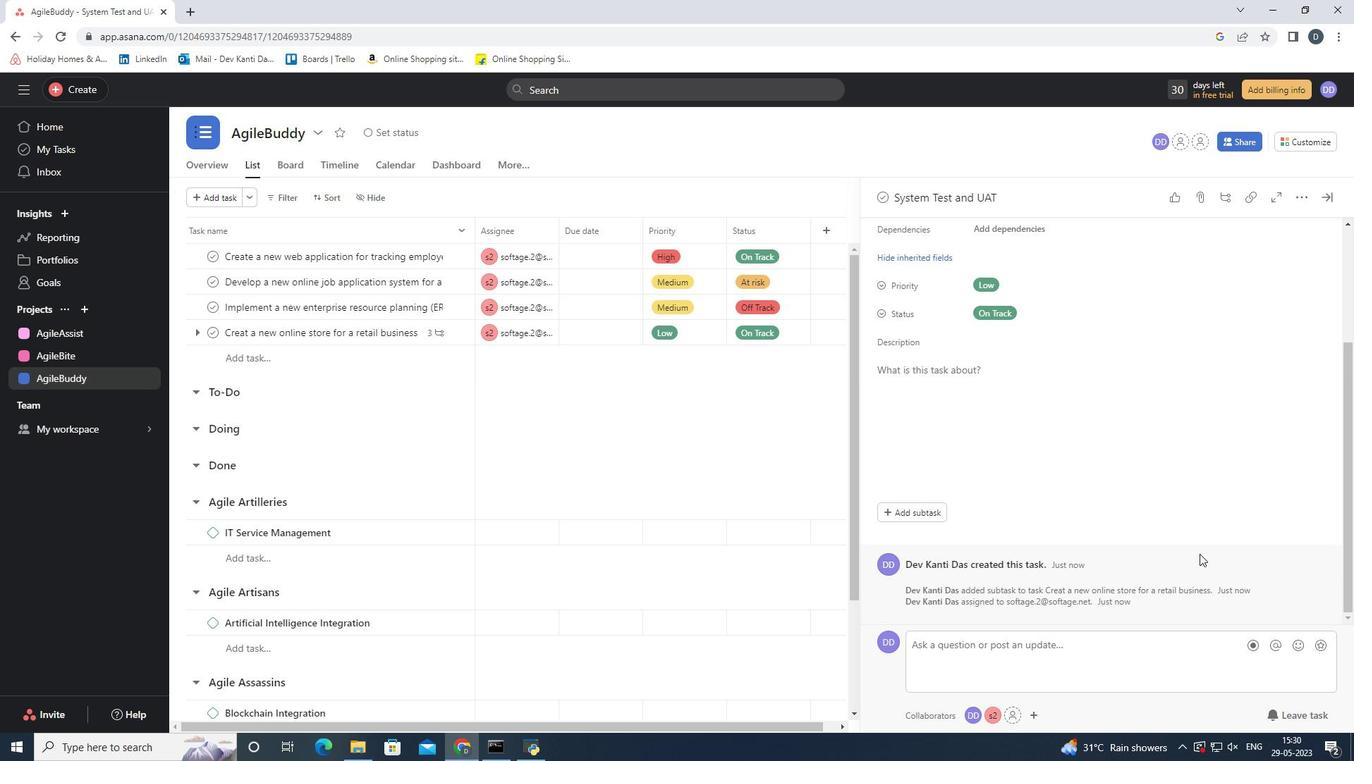 
Action: Mouse scrolled (1199, 555) with delta (0, 0)
Screenshot: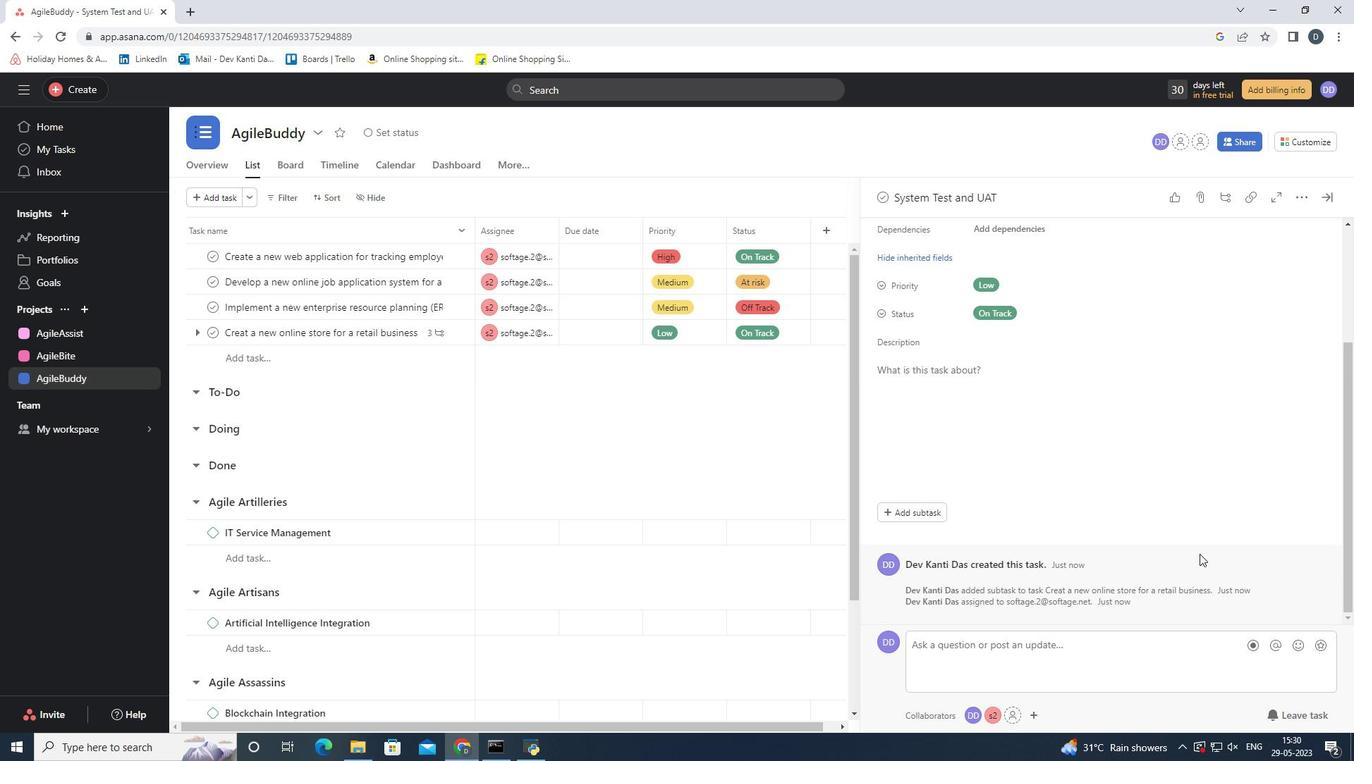 
Action: Mouse scrolled (1199, 555) with delta (0, 0)
Screenshot: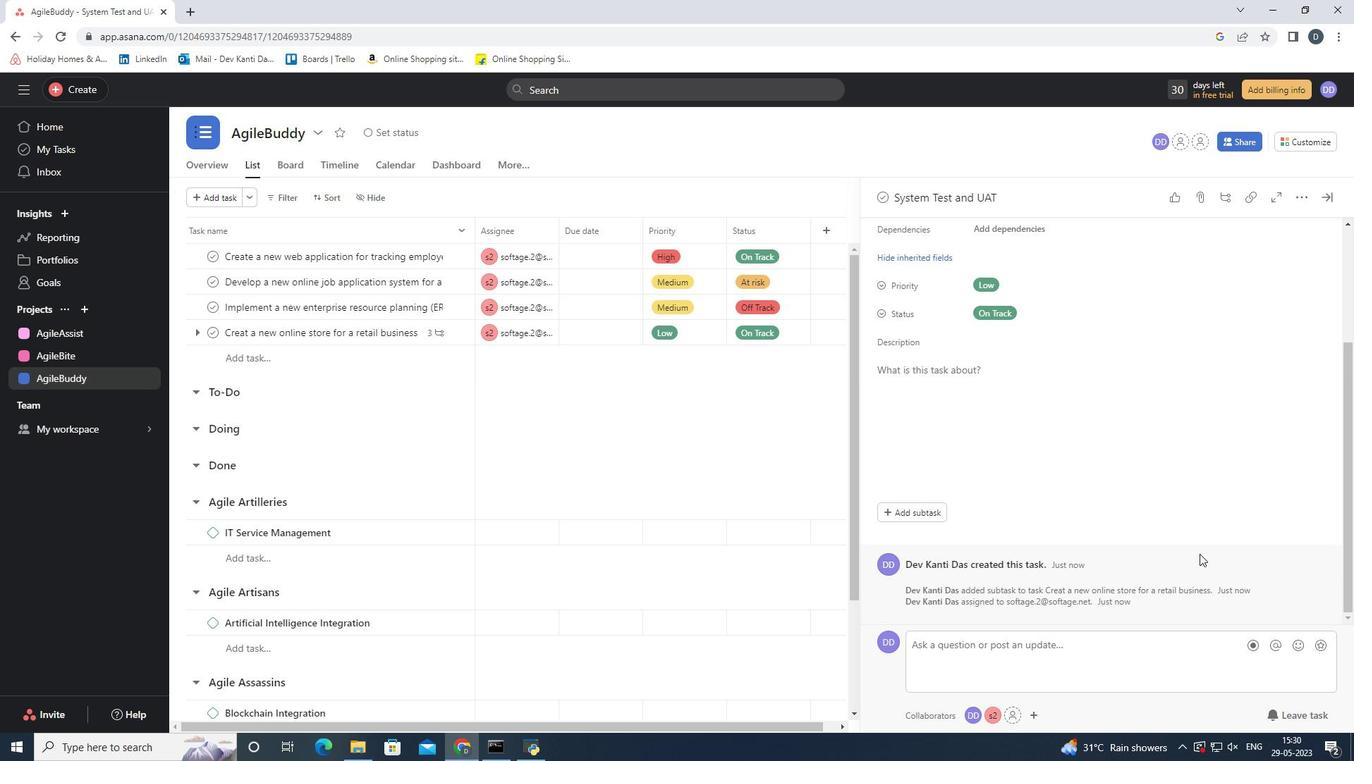 
Action: Mouse scrolled (1199, 555) with delta (0, 0)
Screenshot: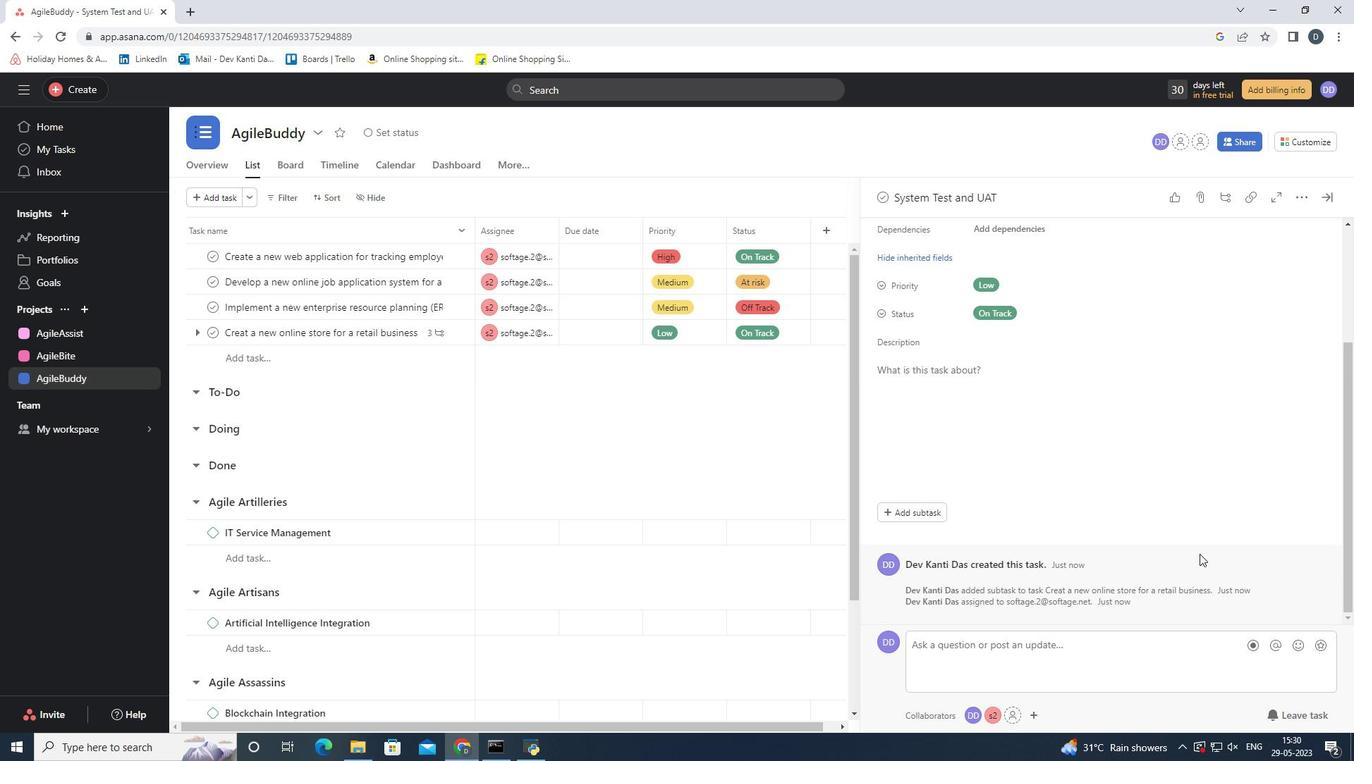 
Action: Mouse moved to (1318, 196)
Screenshot: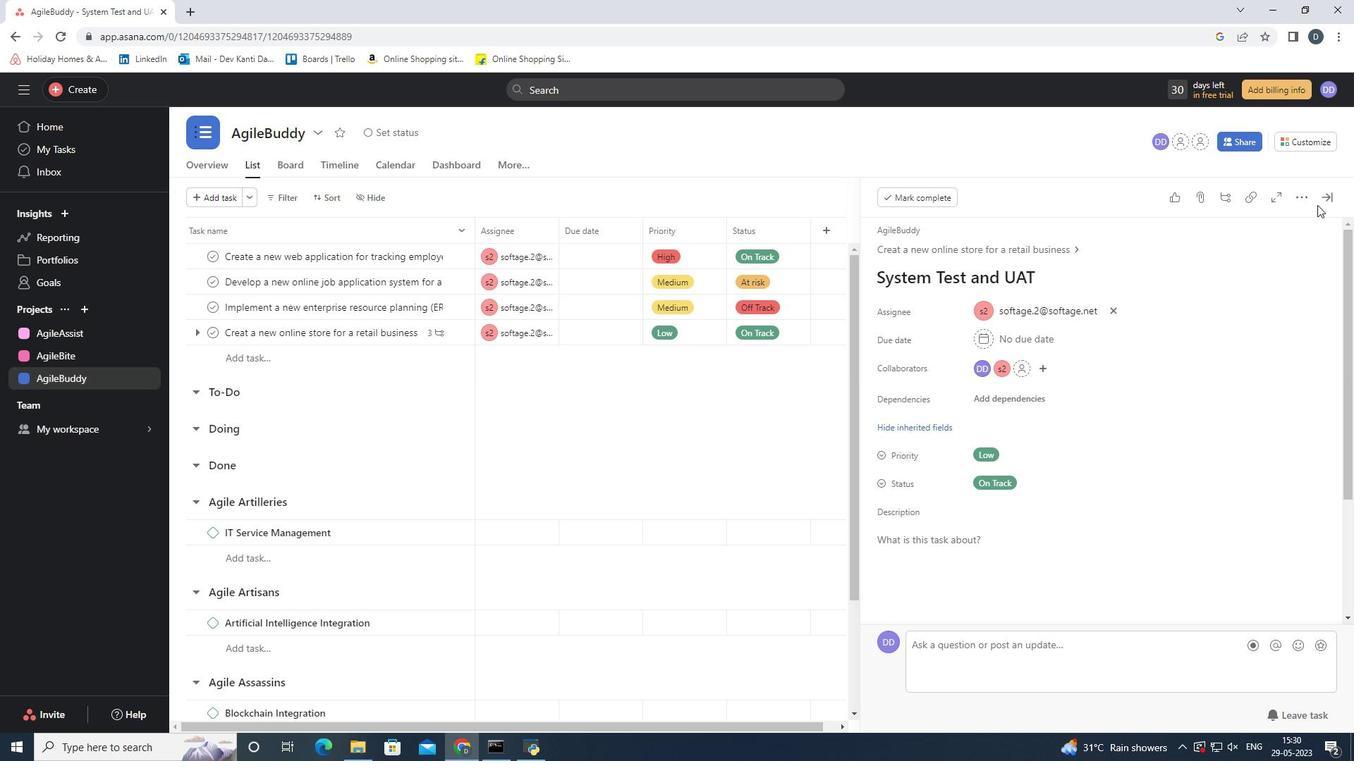 
Action: Mouse pressed left at (1318, 196)
Screenshot: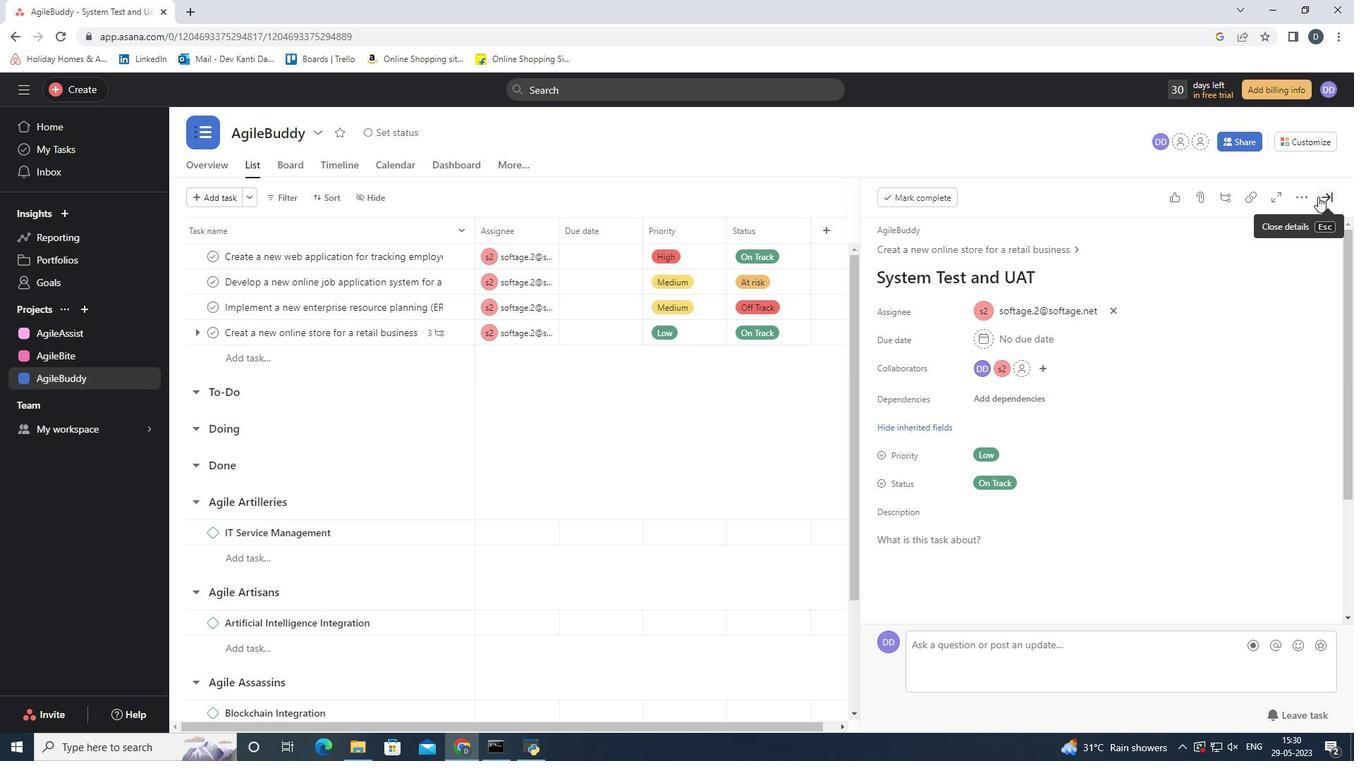 
Action: Mouse moved to (433, 330)
Screenshot: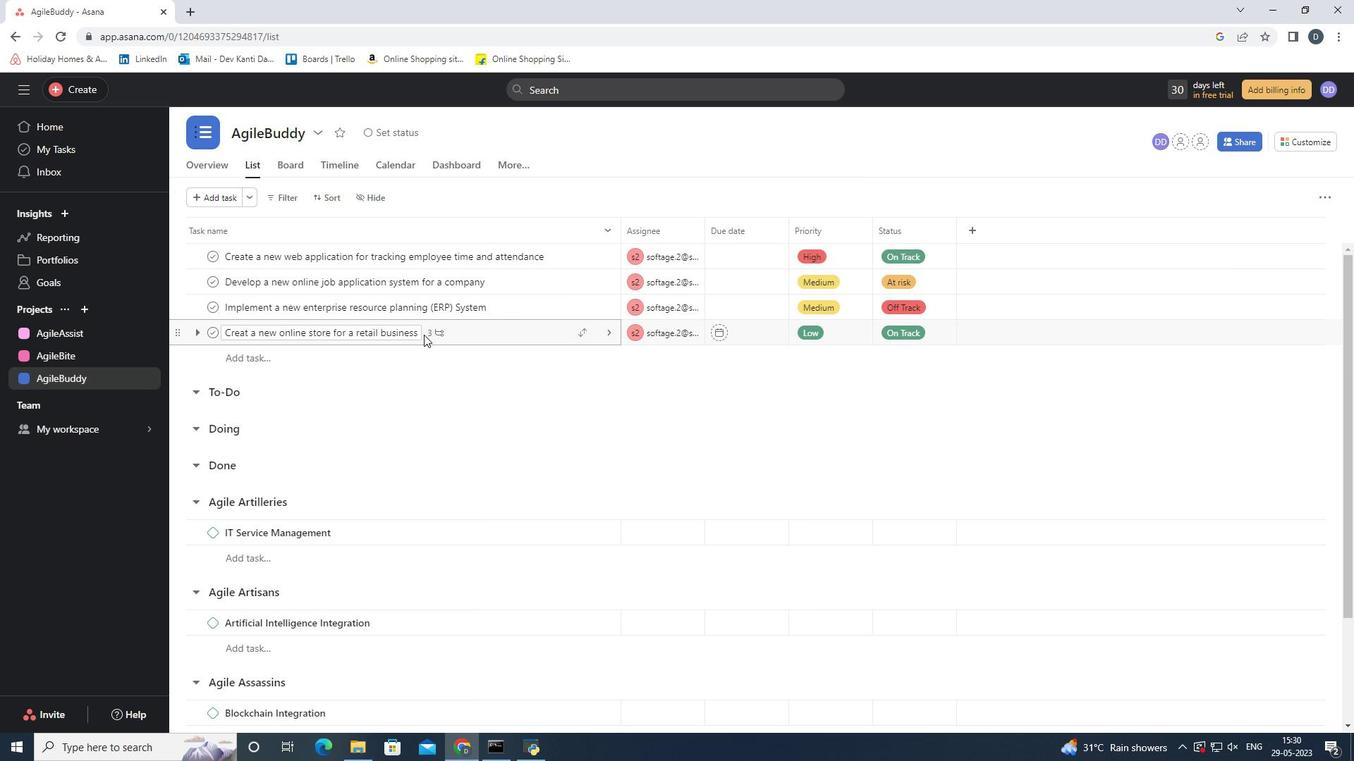 
Action: Mouse pressed left at (433, 330)
Screenshot: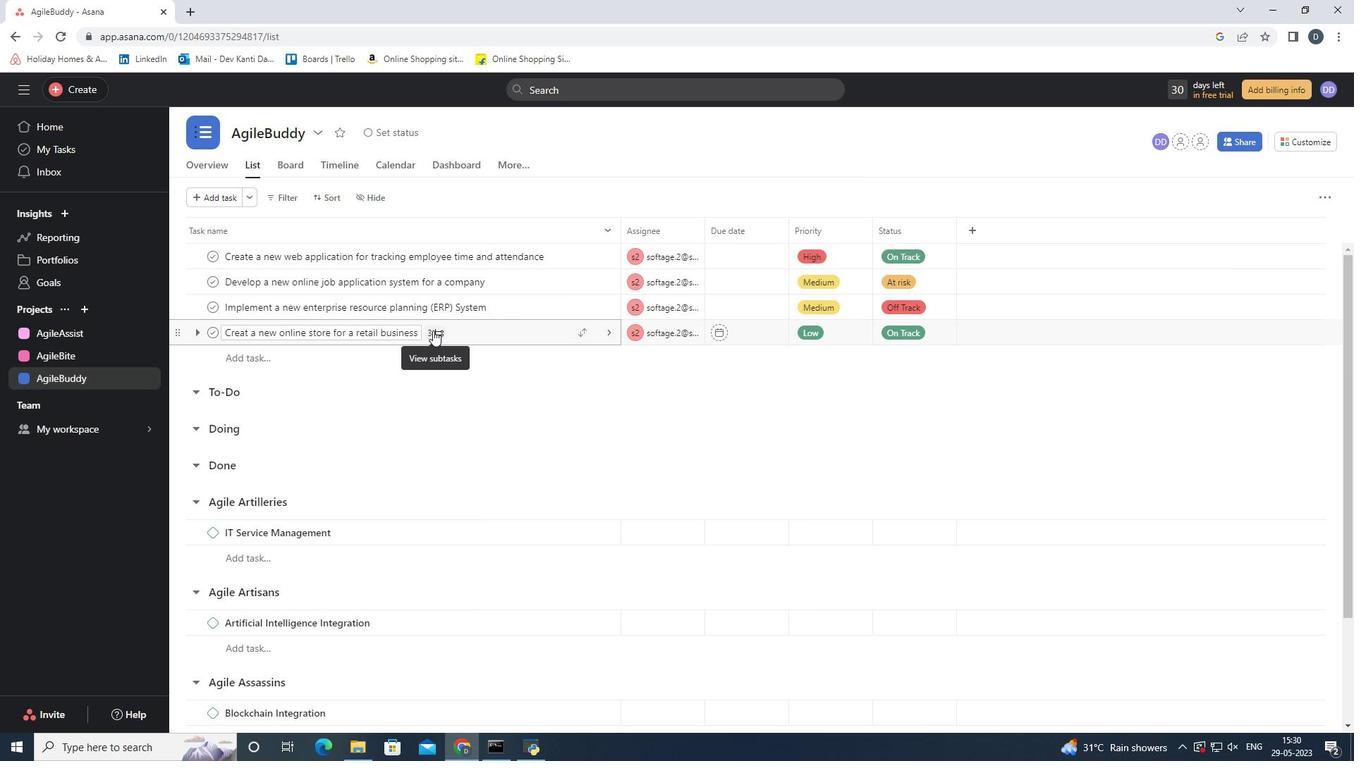 
Action: Mouse moved to (1316, 474)
Screenshot: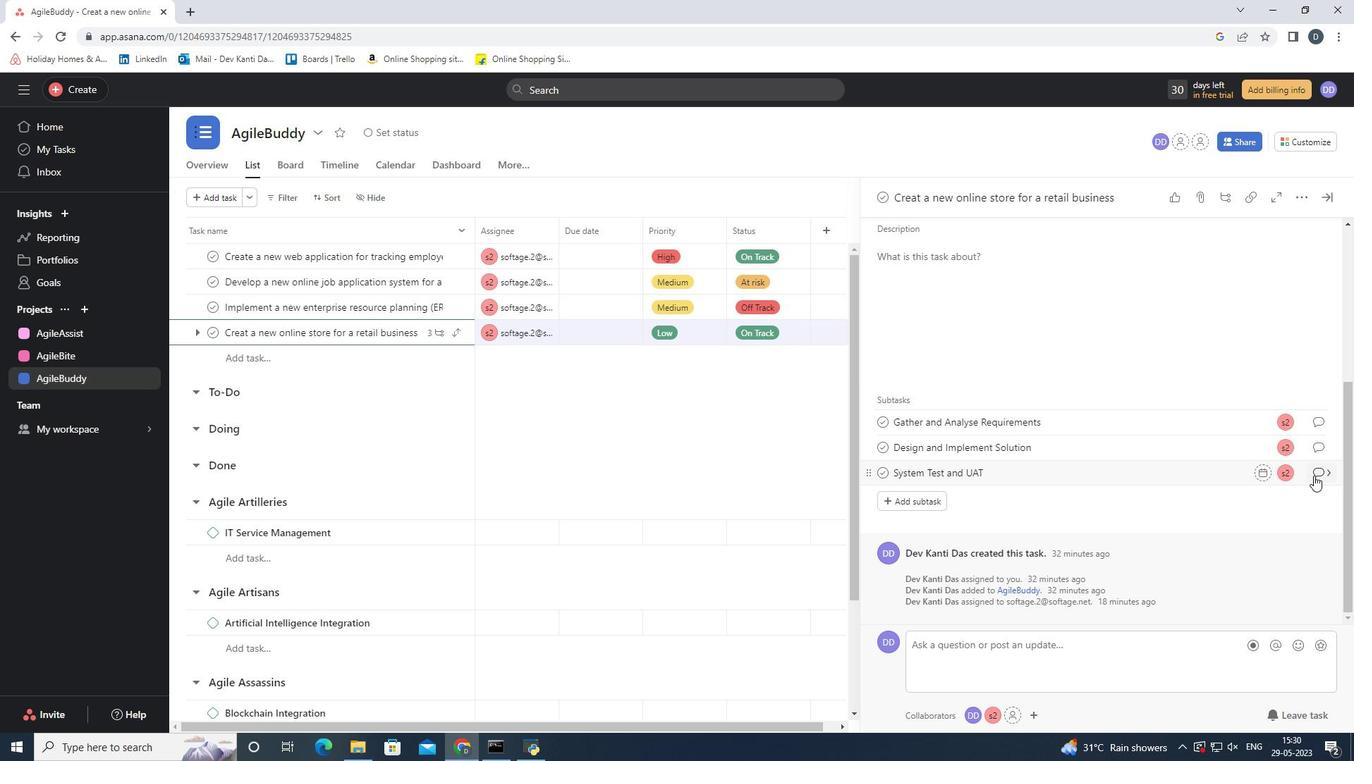 
Action: Mouse pressed left at (1316, 474)
Screenshot: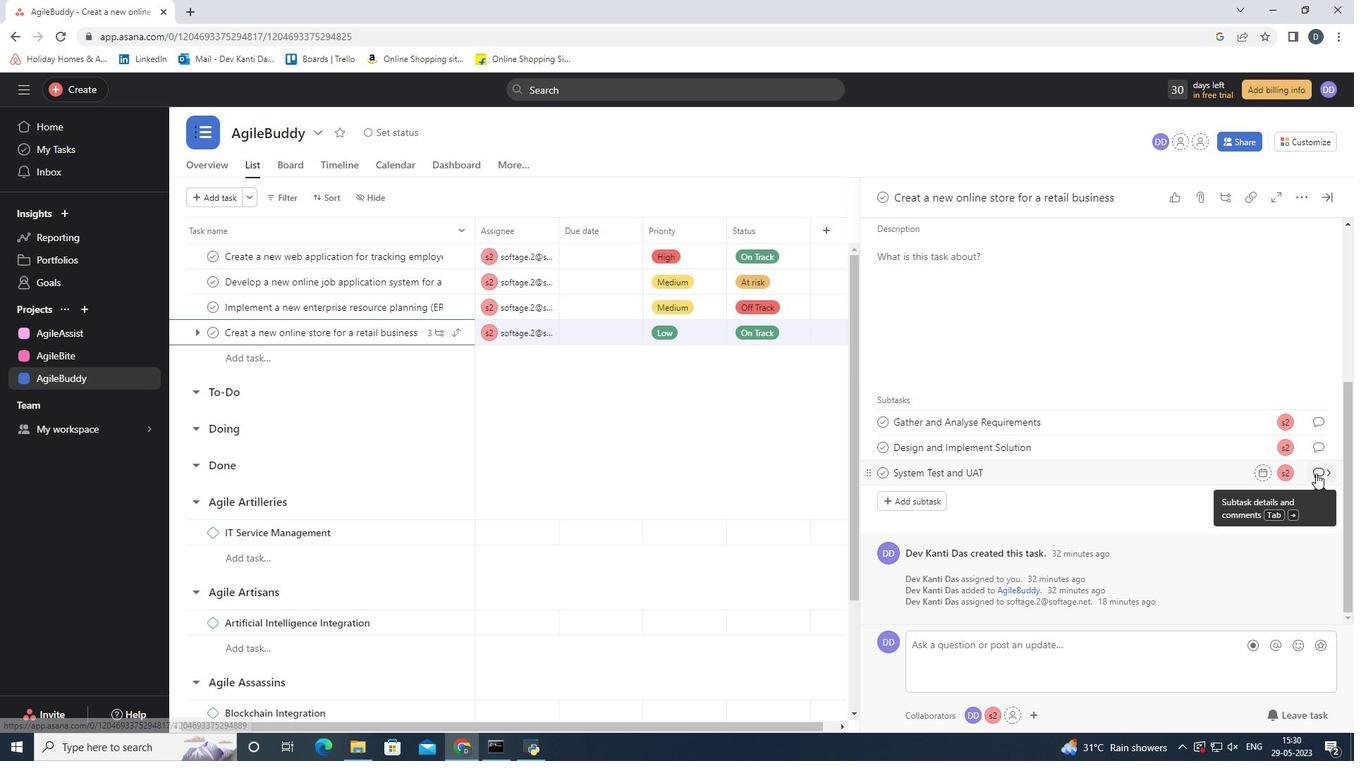 
Action: Mouse moved to (945, 422)
Screenshot: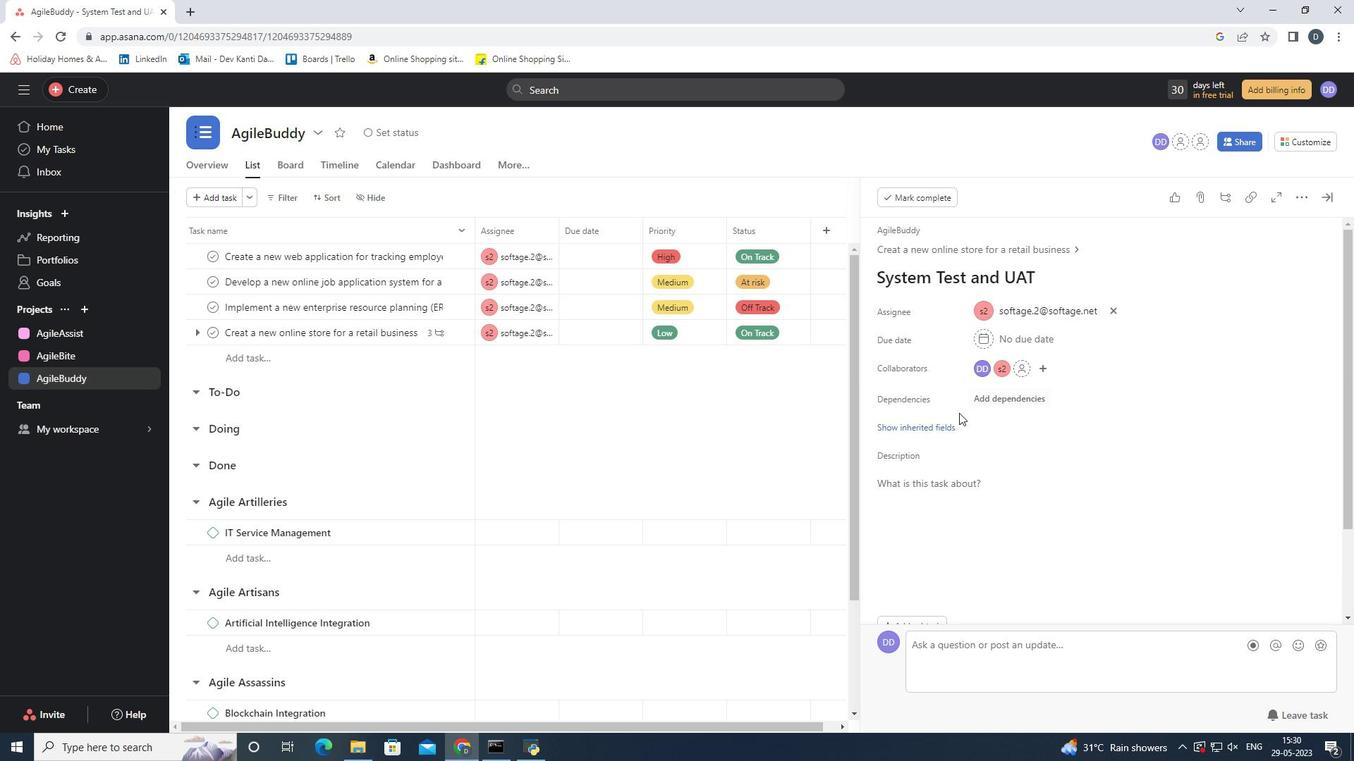 
Action: Mouse pressed left at (945, 422)
Screenshot: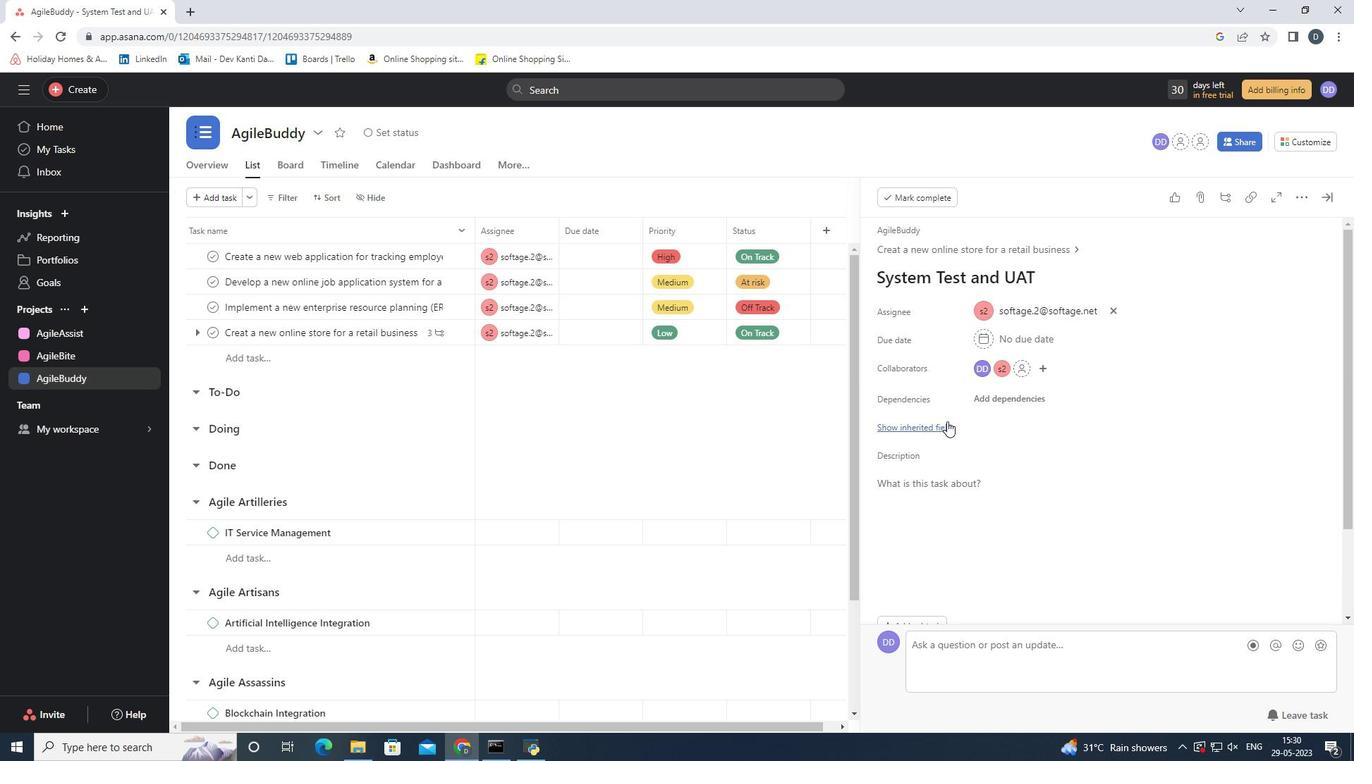 
Action: Mouse moved to (1328, 189)
Screenshot: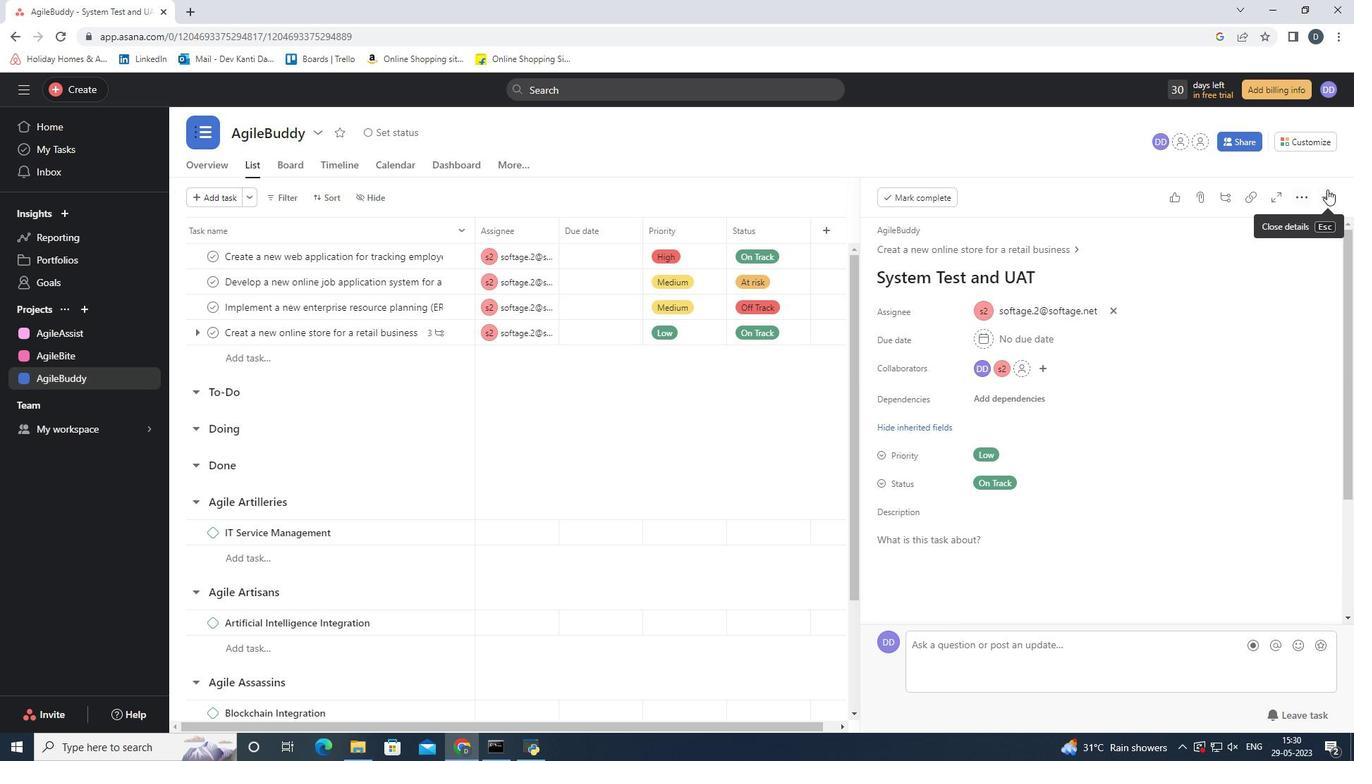 
Action: Mouse pressed left at (1328, 189)
Screenshot: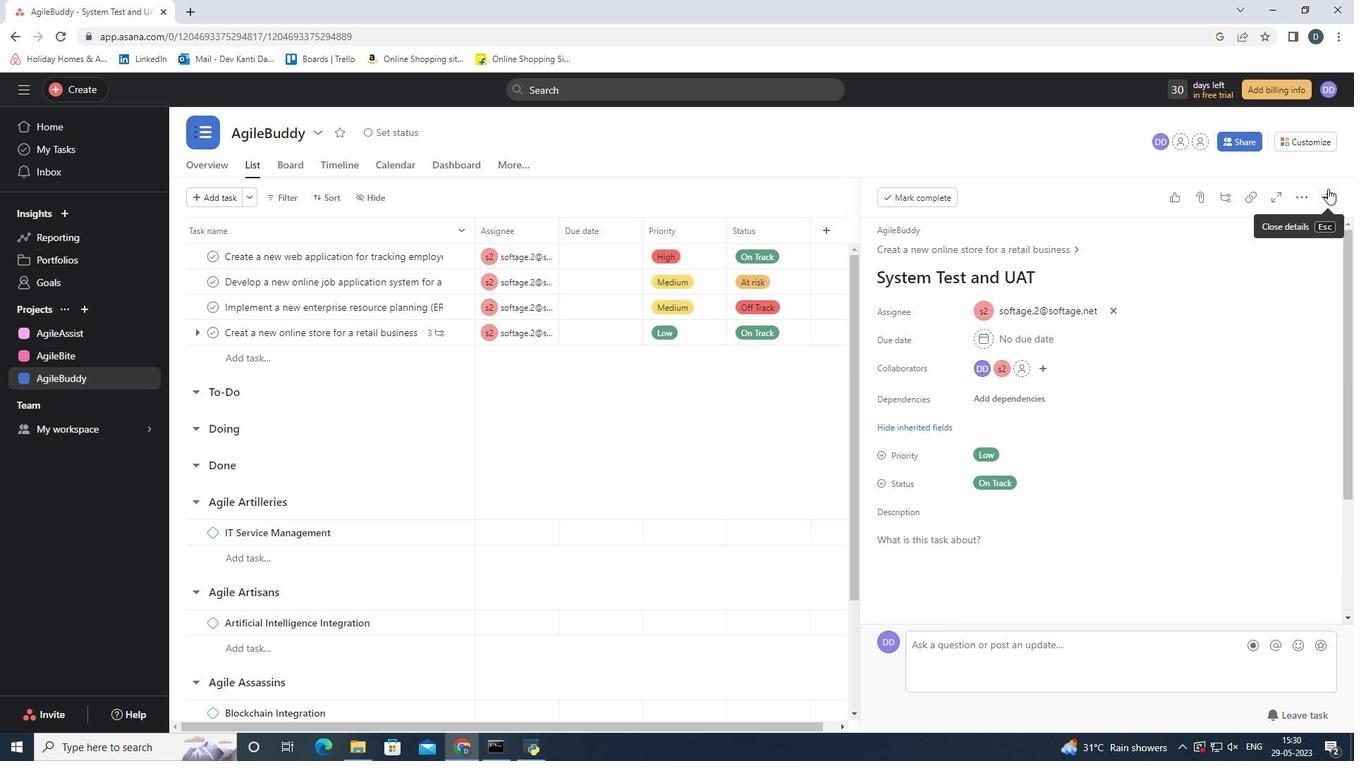 
Action: Mouse moved to (725, 518)
Screenshot: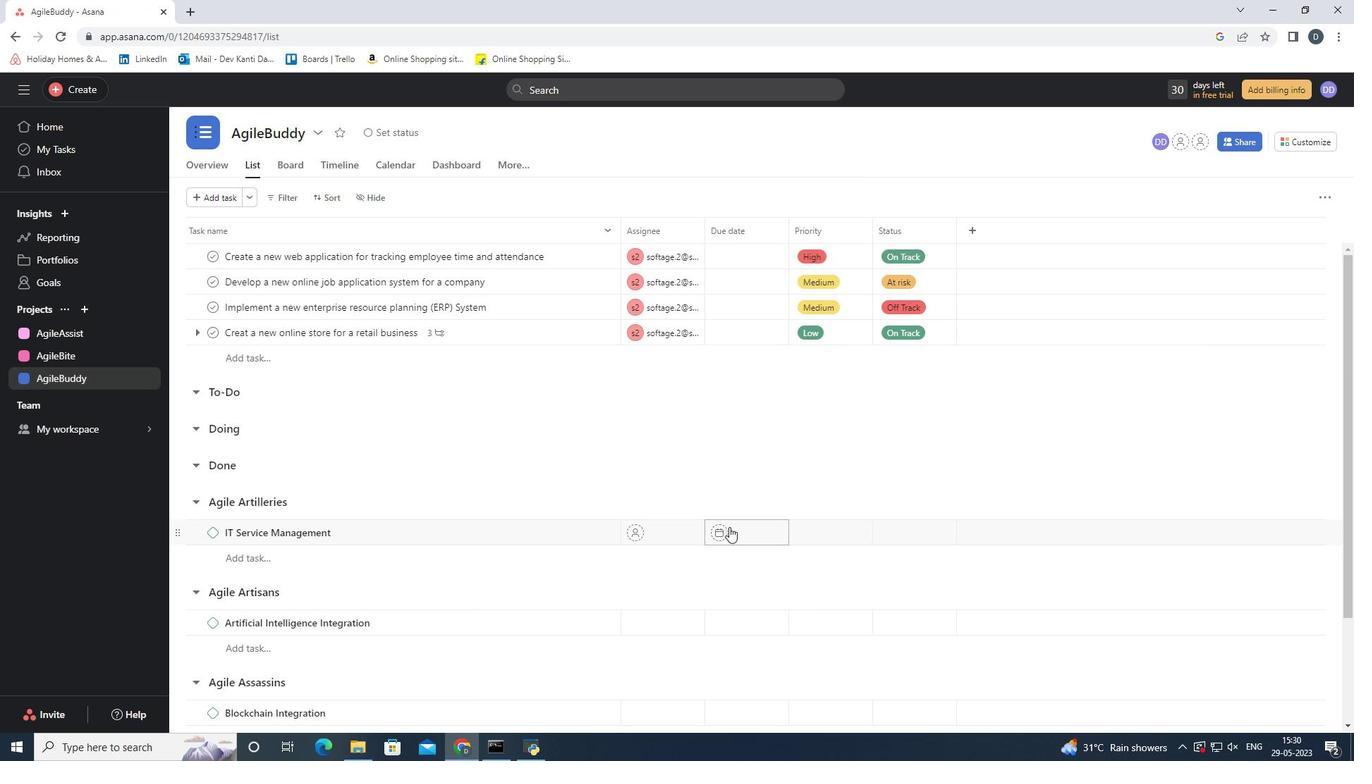 
Action: Mouse scrolled (725, 519) with delta (0, 0)
Screenshot: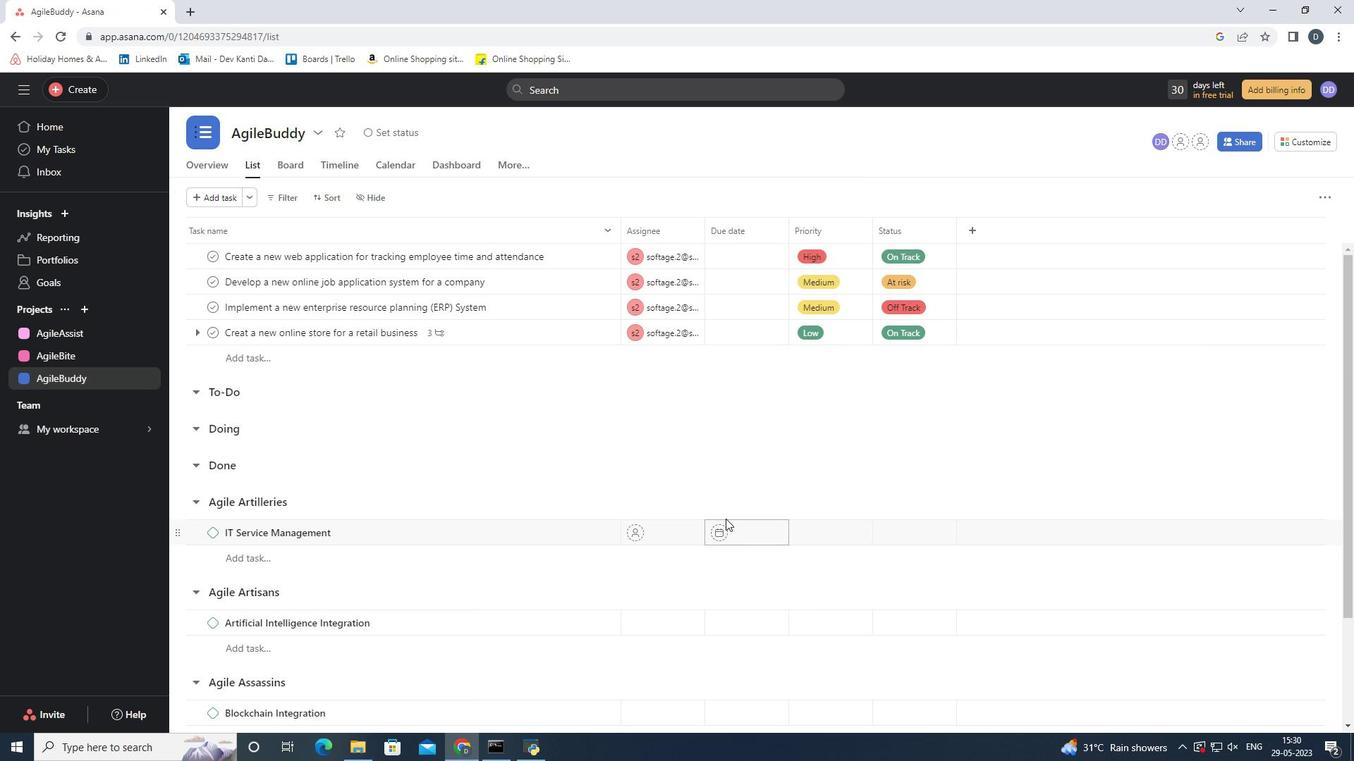 
Action: Mouse scrolled (725, 519) with delta (0, 0)
Screenshot: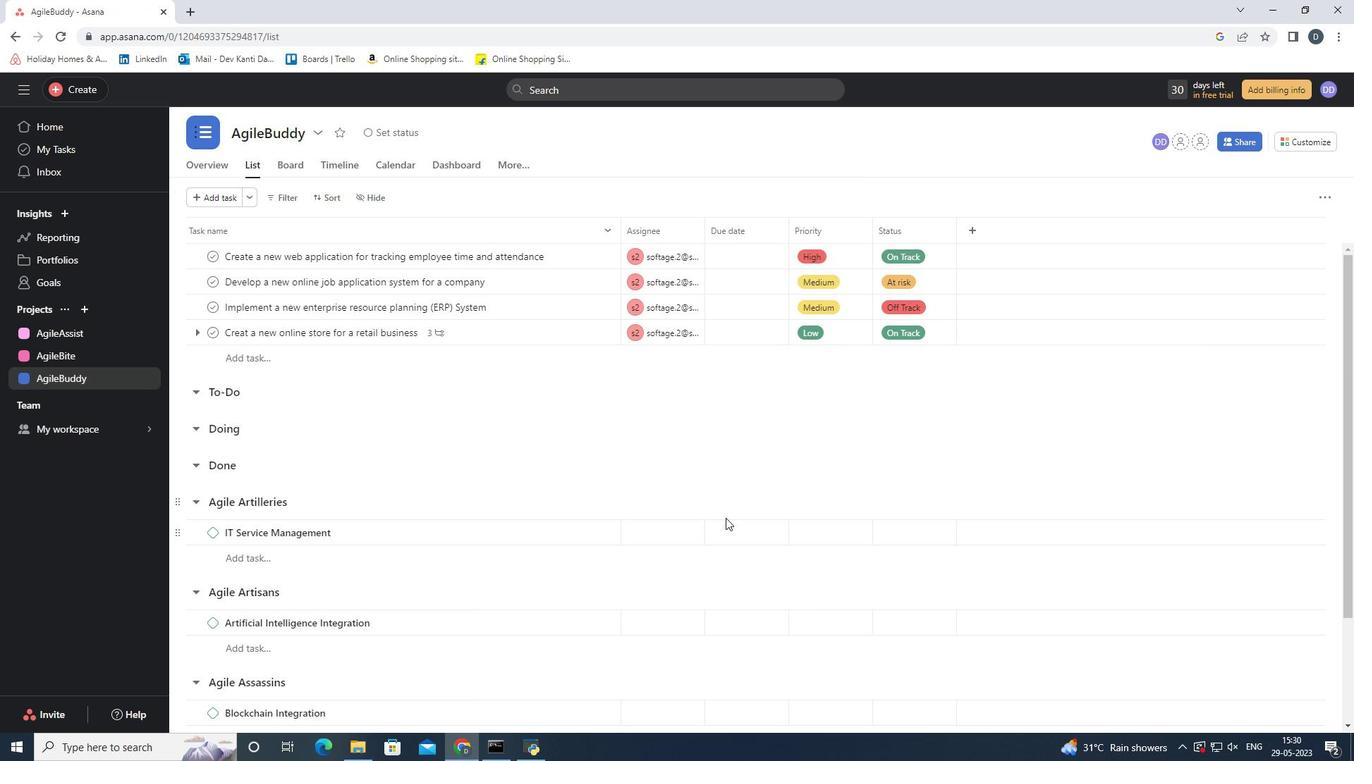 
Action: Mouse scrolled (725, 519) with delta (0, 0)
Screenshot: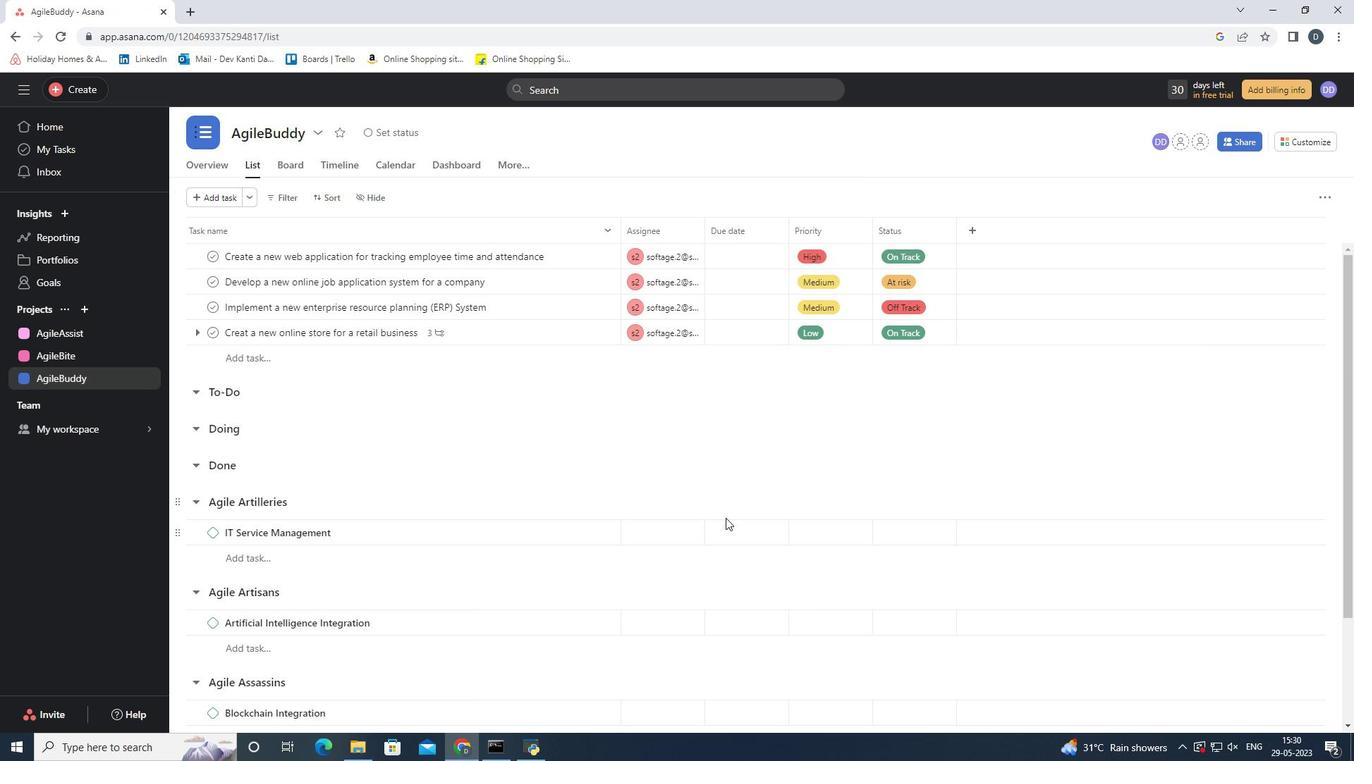 
Action: Mouse scrolled (725, 519) with delta (0, 0)
Screenshot: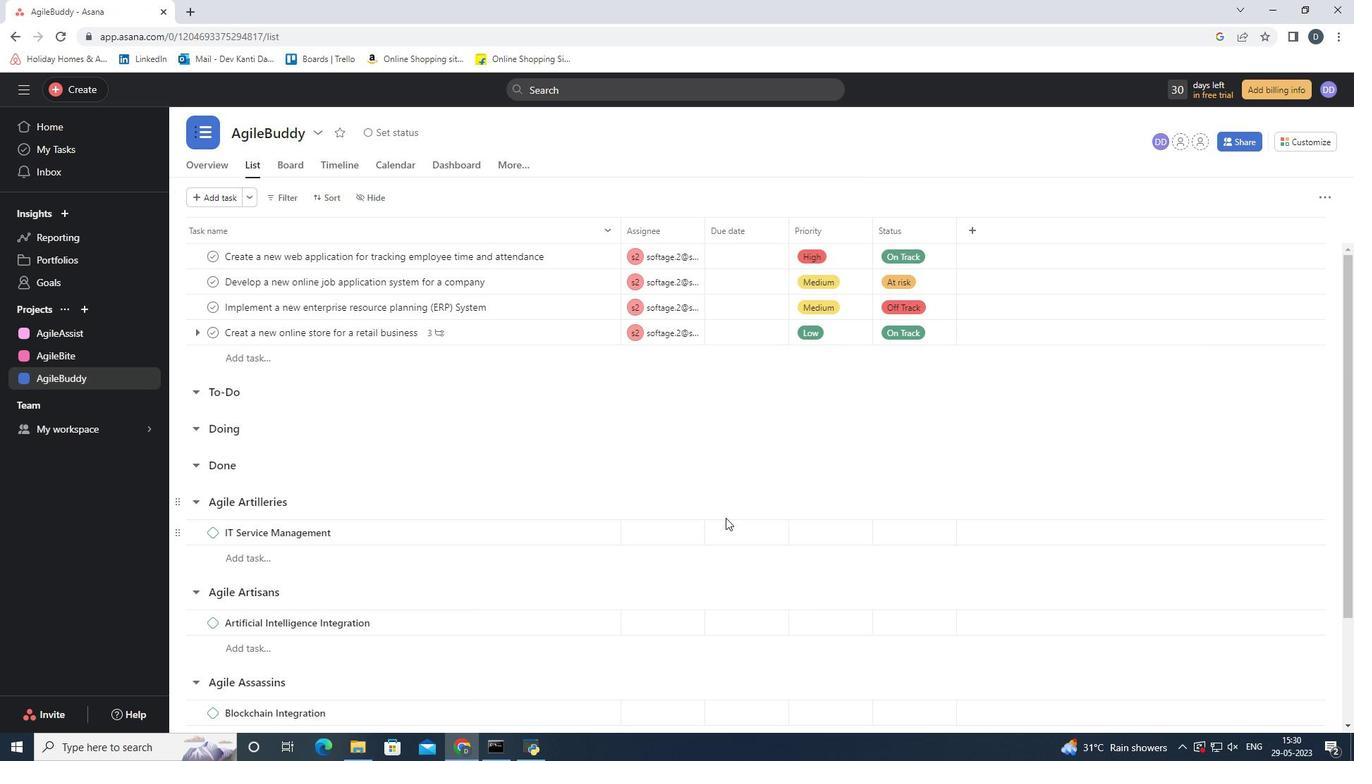 
Action: Mouse scrolled (725, 519) with delta (0, 0)
Screenshot: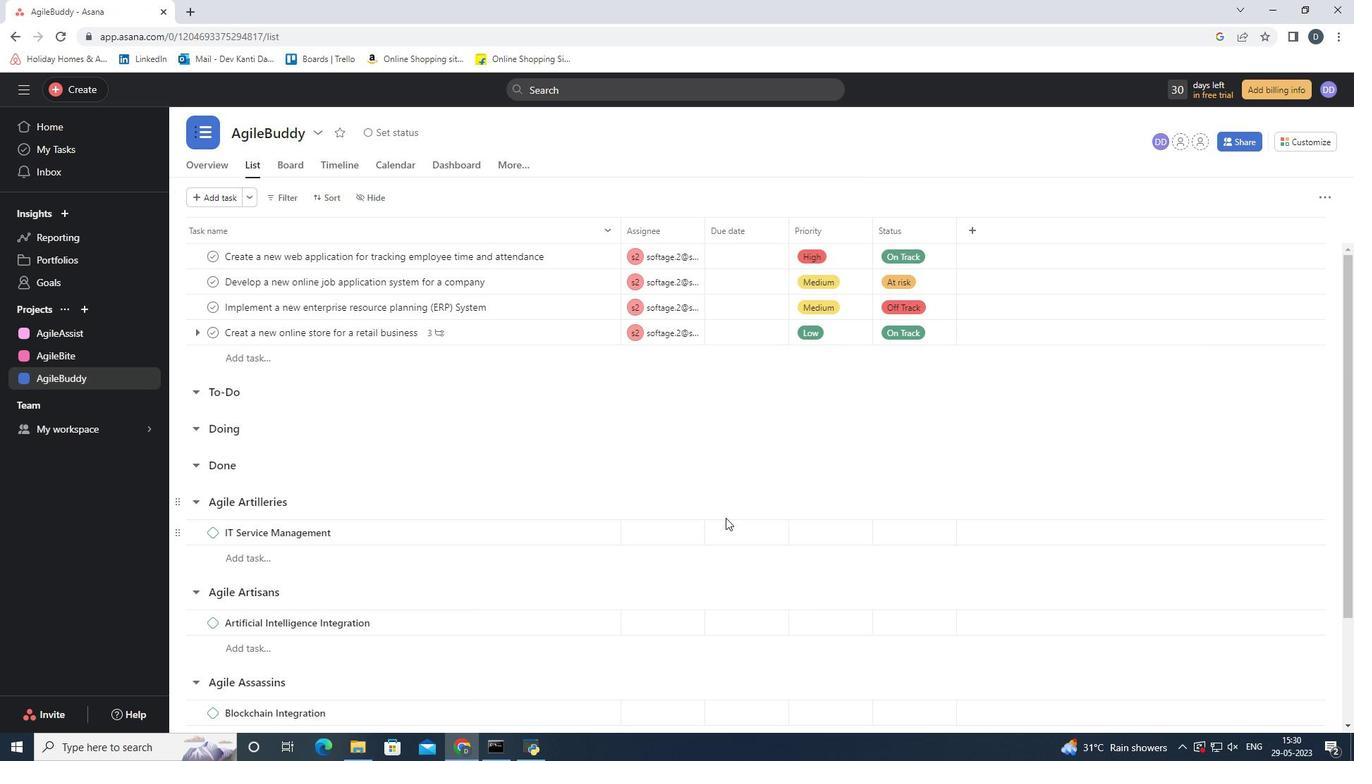 
